 Task: Change IN PROGRESS as Status of Issue Issue0000000306 in Backlog  in Scrum Project Project0000000062 in Jira. Change IN PROGRESS as Status of Issue Issue0000000308 in Backlog  in Scrum Project Project0000000062 in Jira. Change IN PROGRESS as Status of Issue Issue0000000310 in Backlog  in Scrum Project Project0000000062 in Jira. Assign Person0000000121 as Assignee of Issue Issue0000000301 in Backlog  in Scrum Project Project0000000061 in Jira. Assign Person0000000121 as Assignee of Issue Issue0000000302 in Backlog  in Scrum Project Project0000000061 in Jira
Action: Mouse moved to (352, 98)
Screenshot: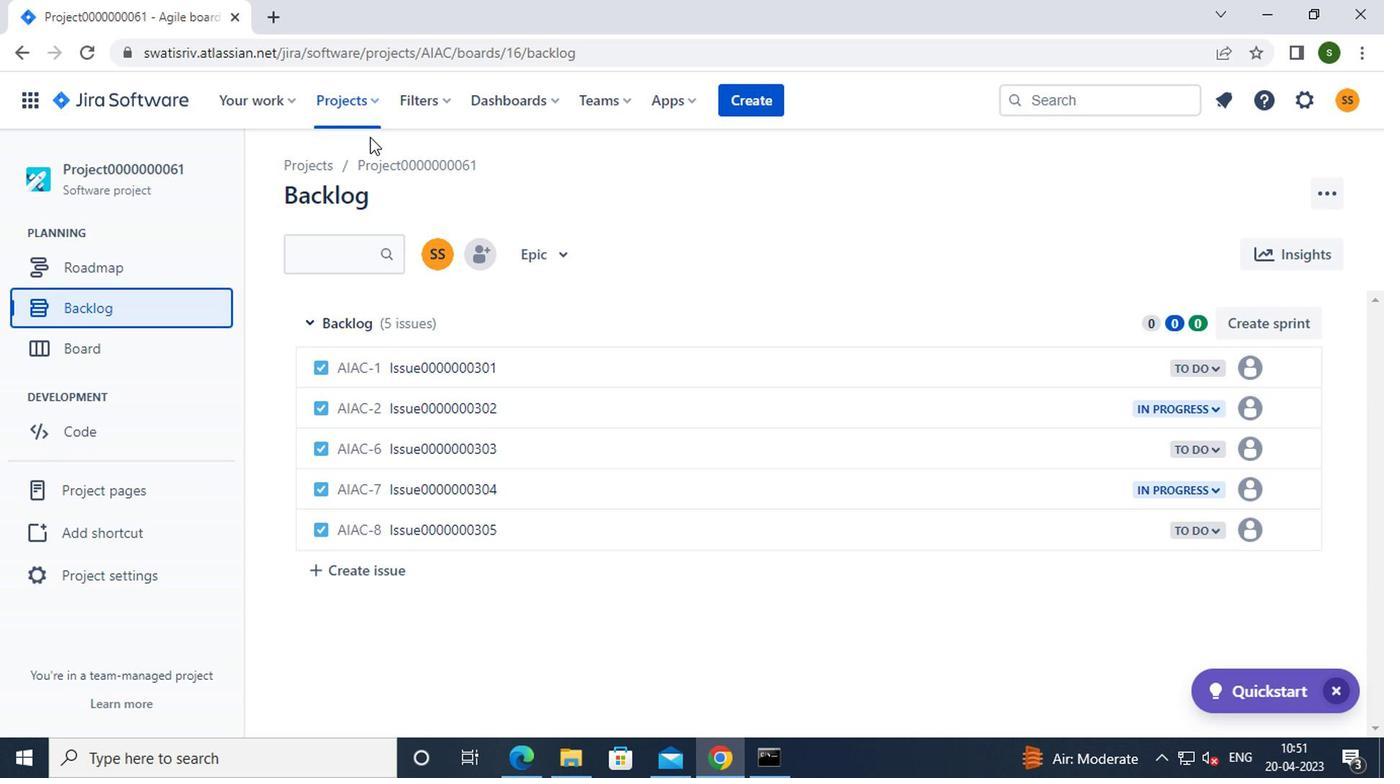 
Action: Mouse pressed left at (352, 98)
Screenshot: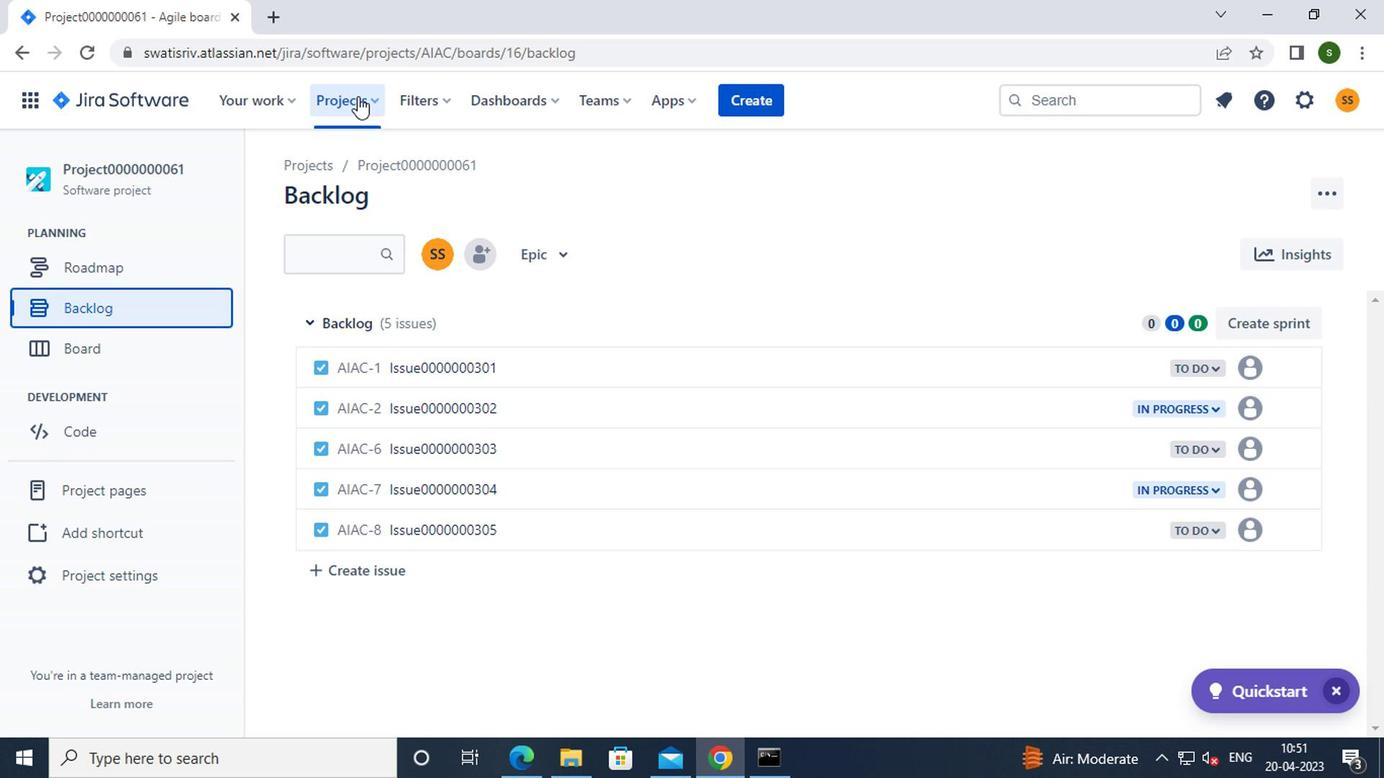 
Action: Mouse moved to (385, 254)
Screenshot: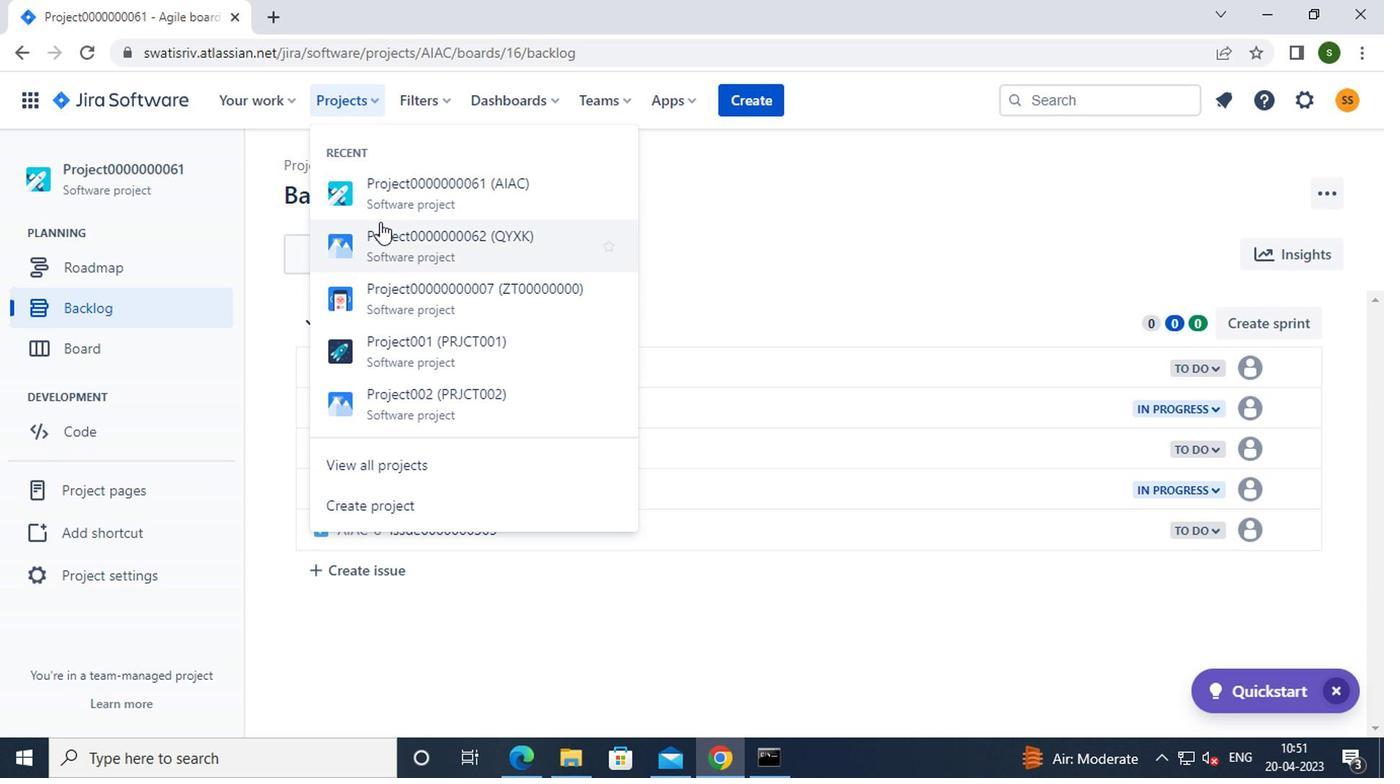 
Action: Mouse pressed left at (385, 254)
Screenshot: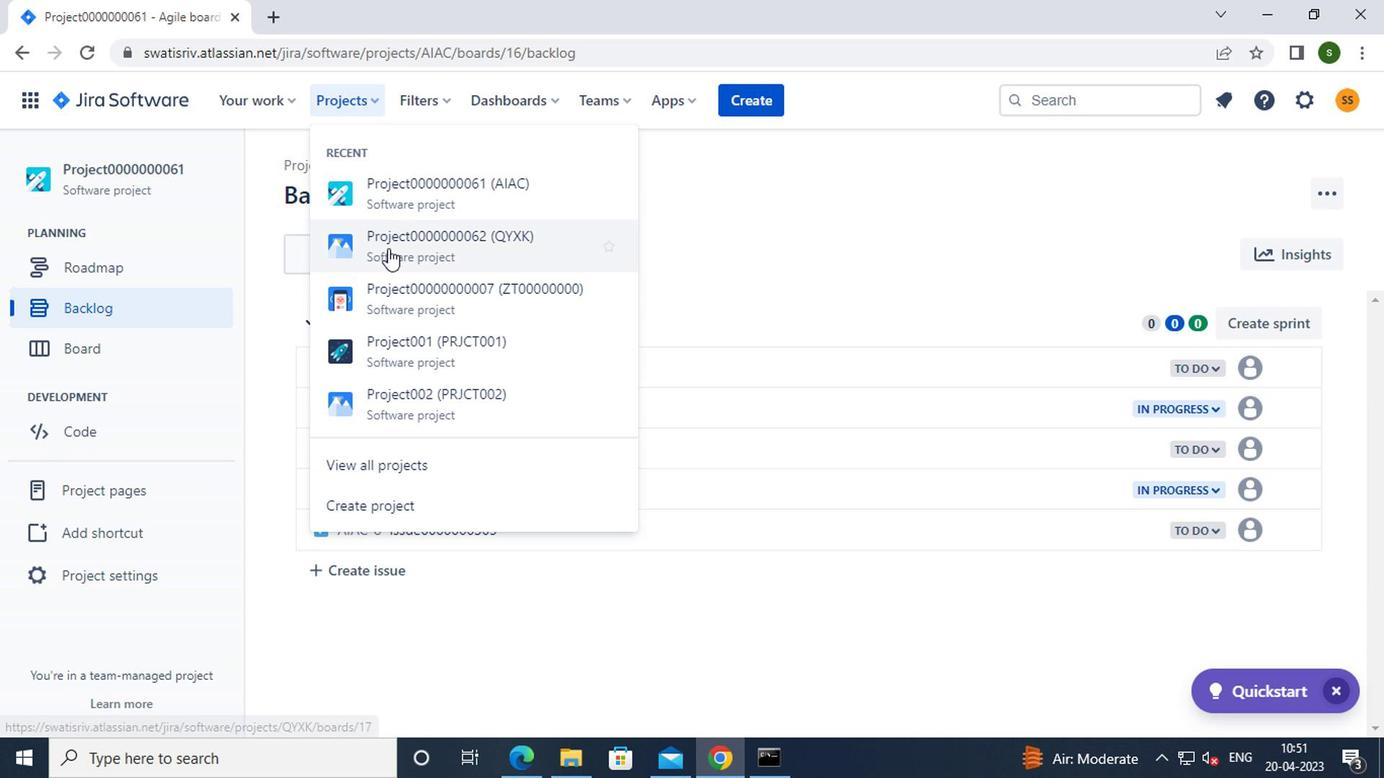 
Action: Mouse moved to (164, 315)
Screenshot: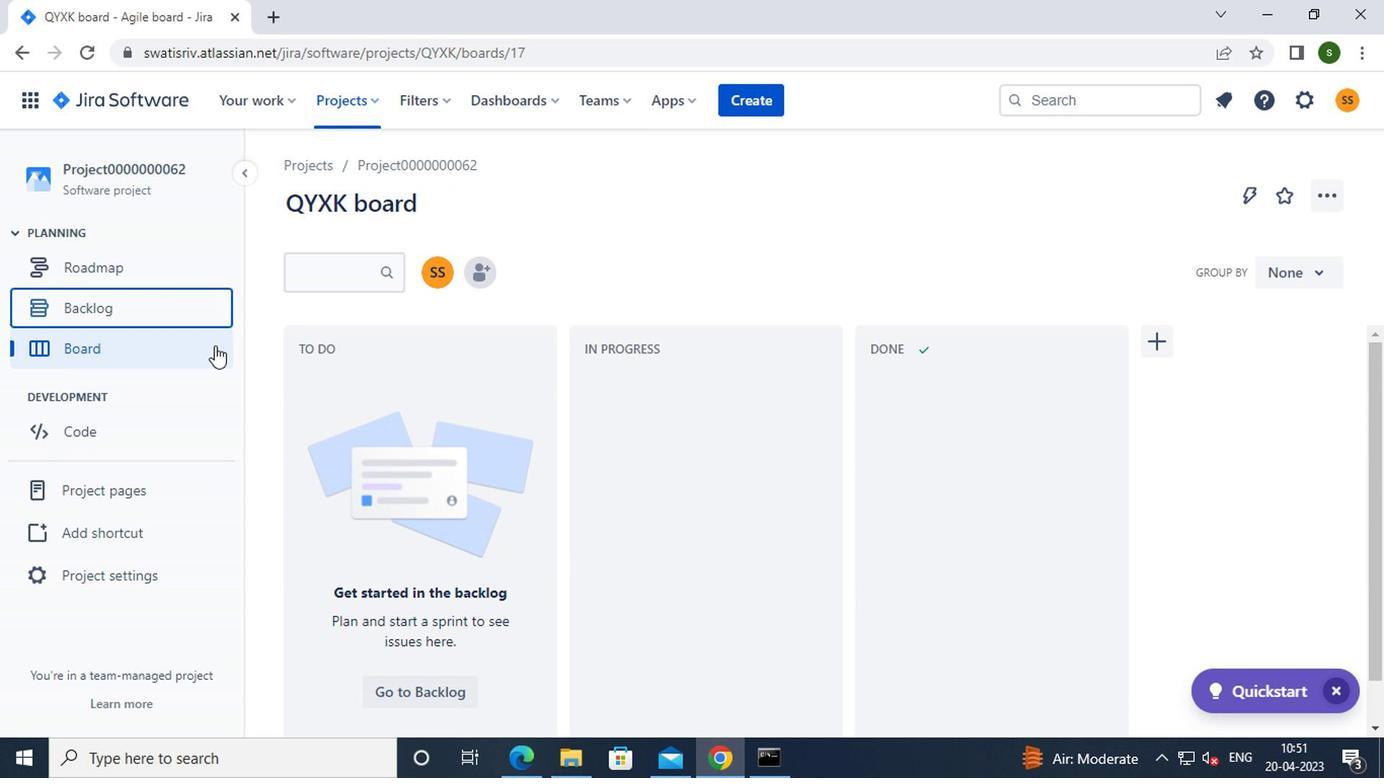 
Action: Mouse pressed left at (164, 315)
Screenshot: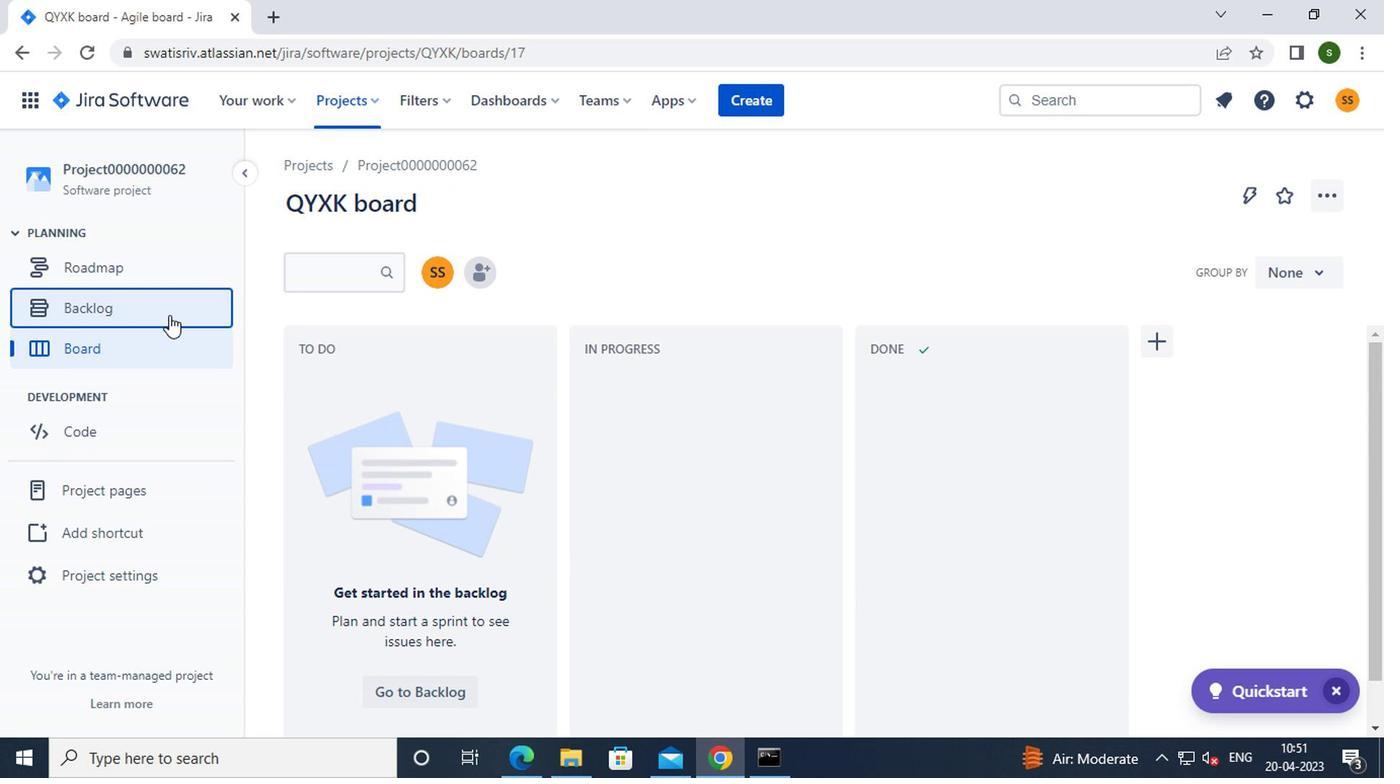 
Action: Mouse moved to (1196, 371)
Screenshot: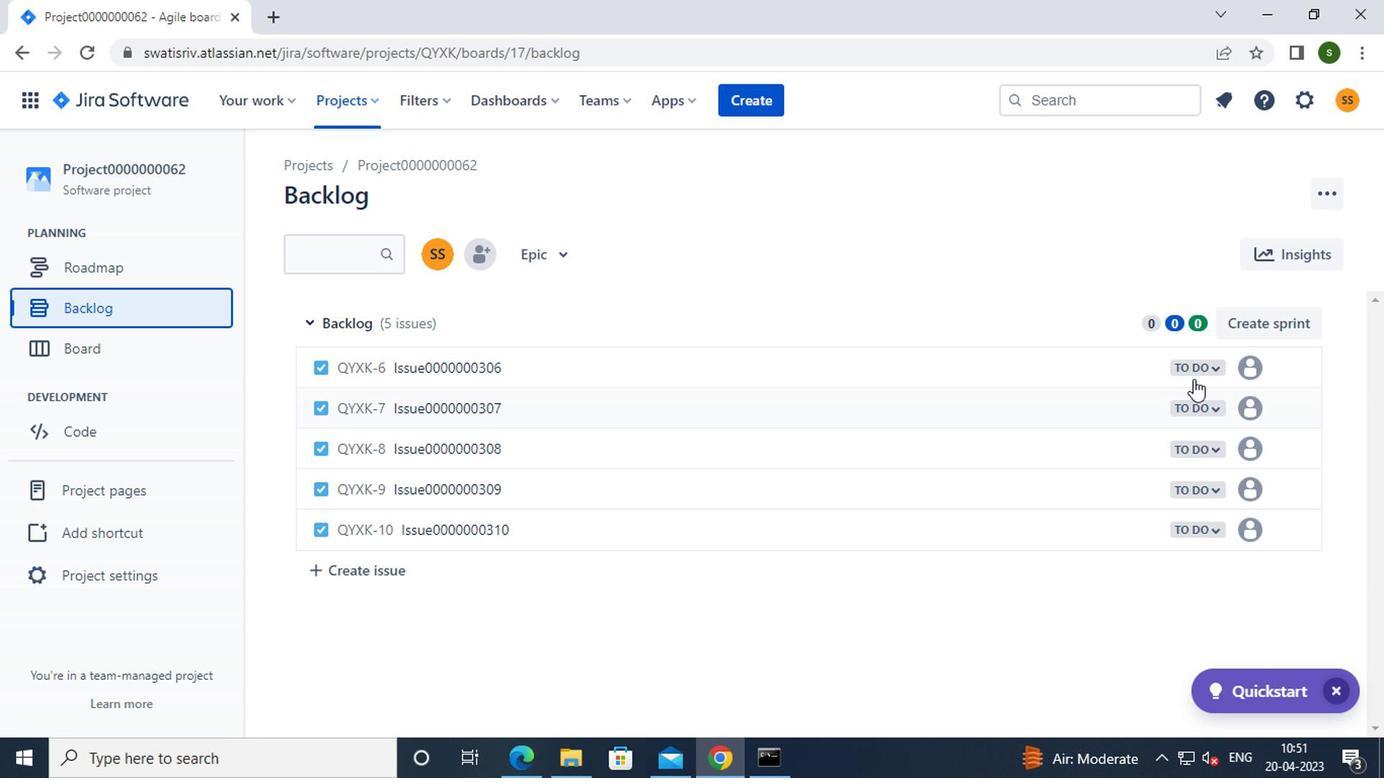 
Action: Mouse pressed left at (1196, 371)
Screenshot: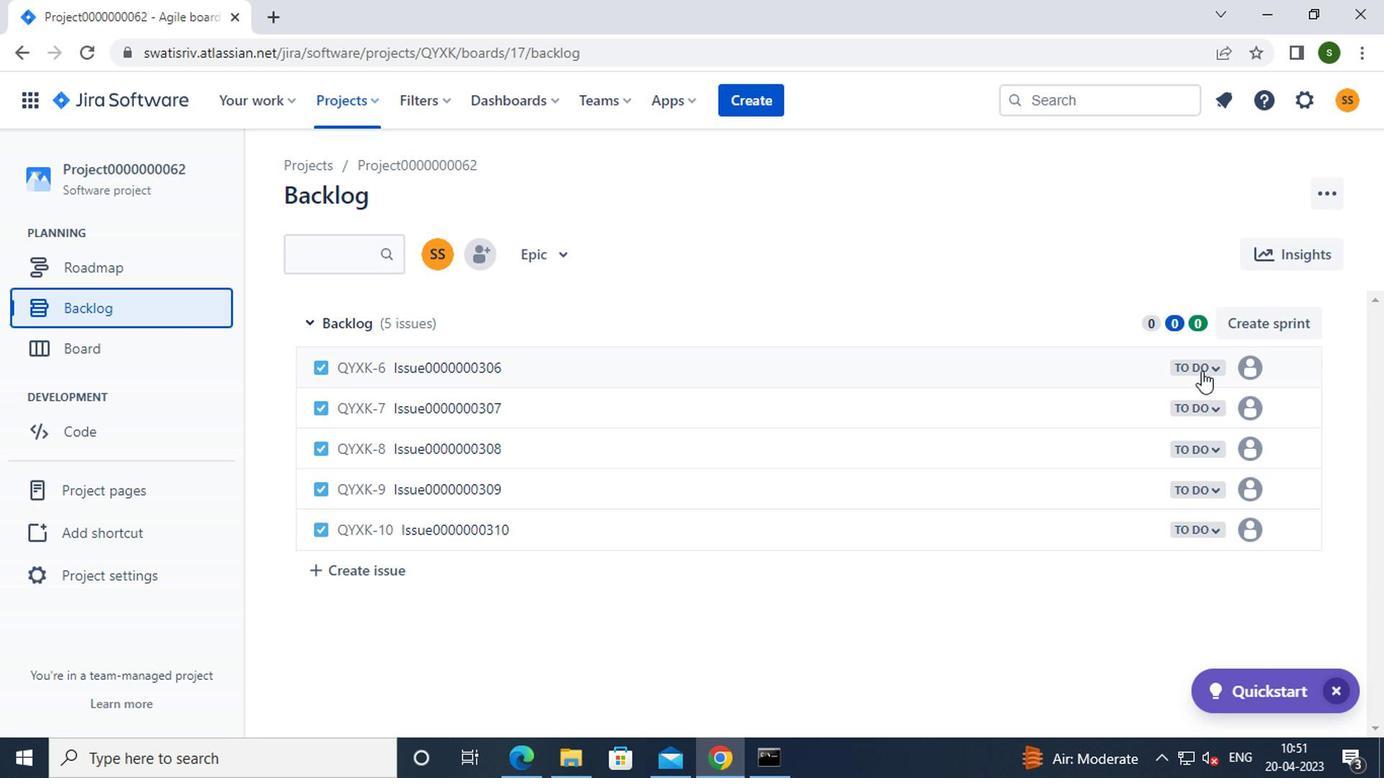 
Action: Mouse moved to (1071, 409)
Screenshot: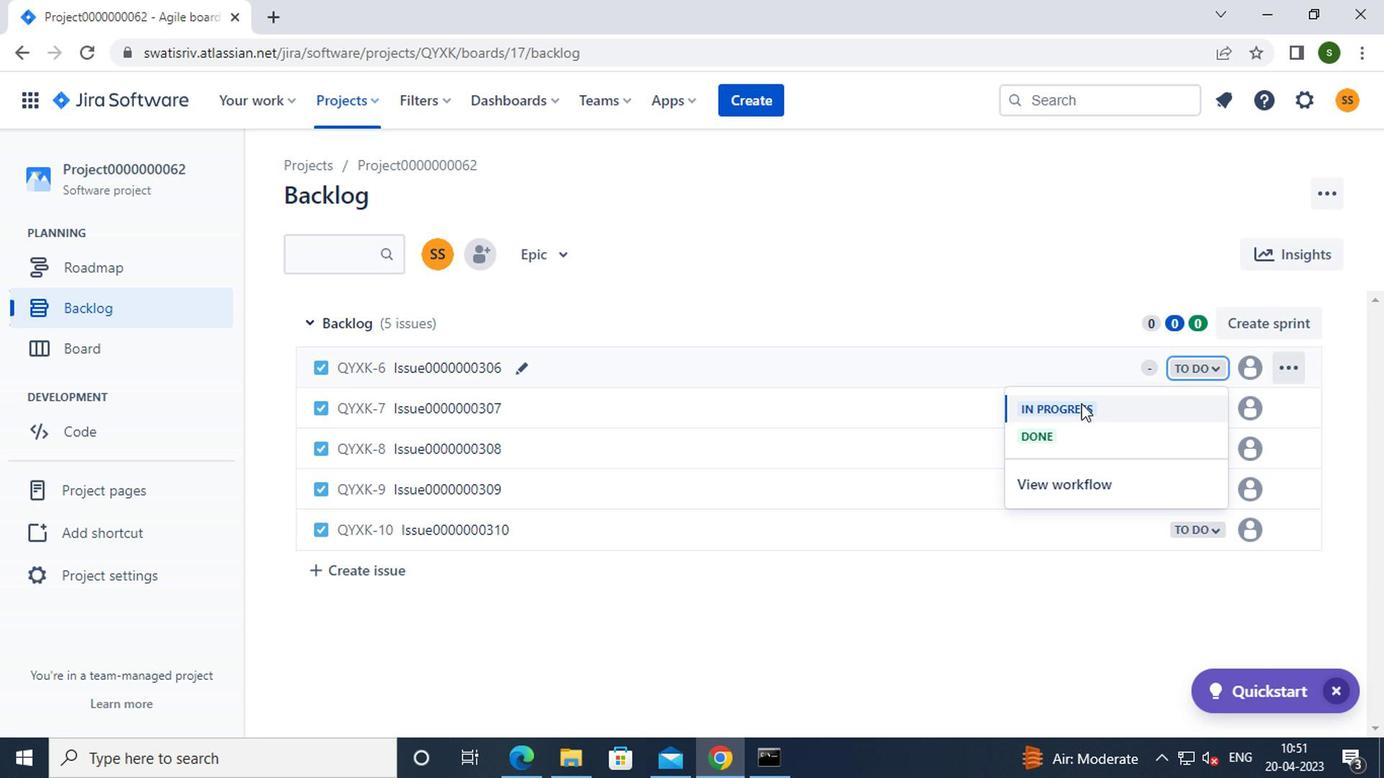 
Action: Mouse pressed left at (1071, 409)
Screenshot: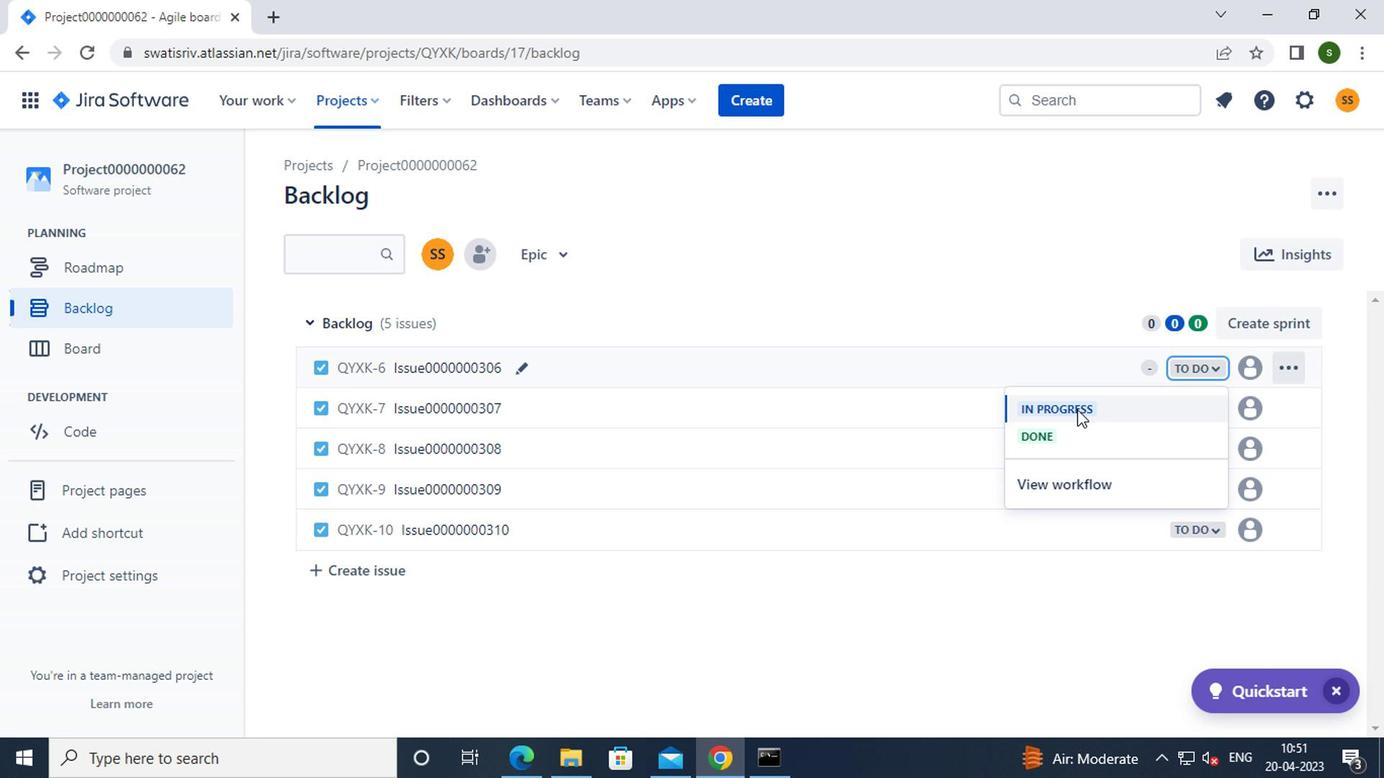 
Action: Mouse moved to (1213, 452)
Screenshot: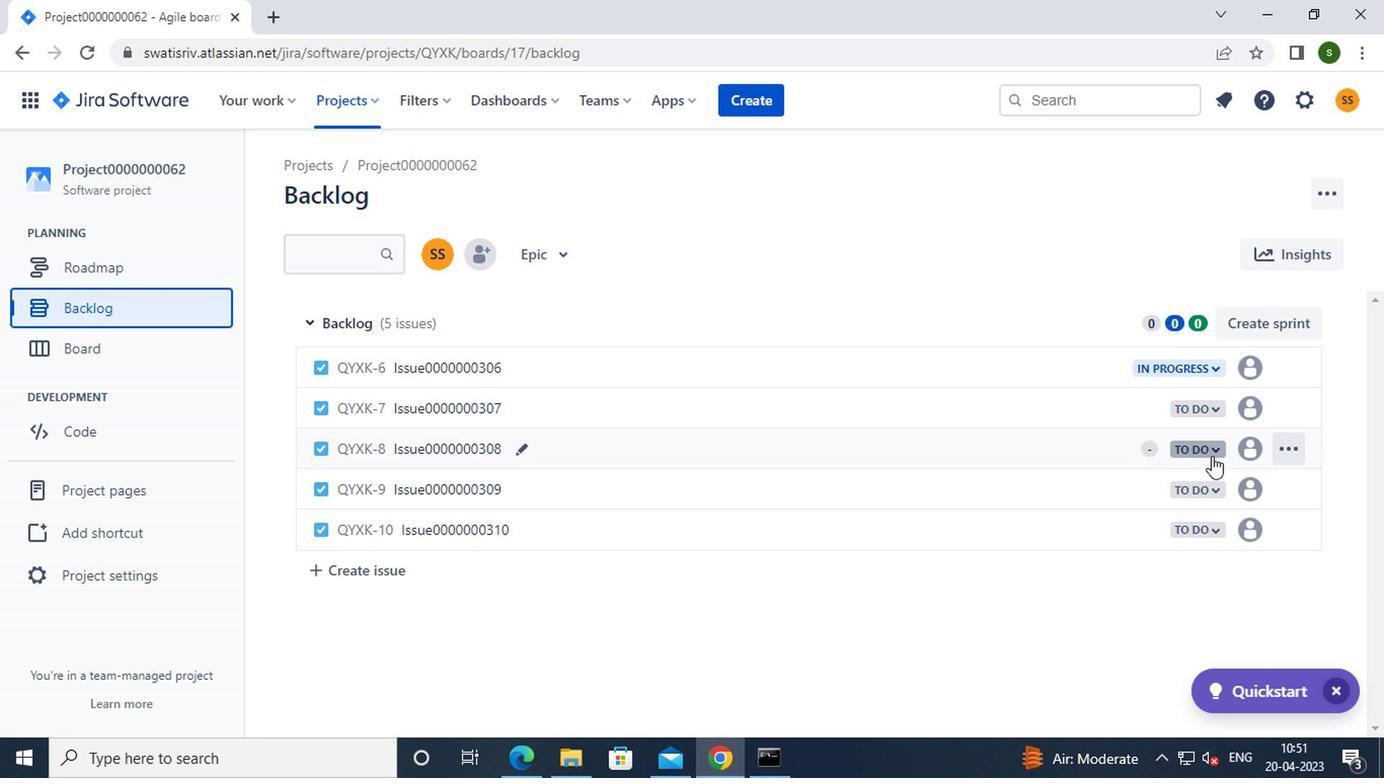 
Action: Mouse pressed left at (1213, 452)
Screenshot: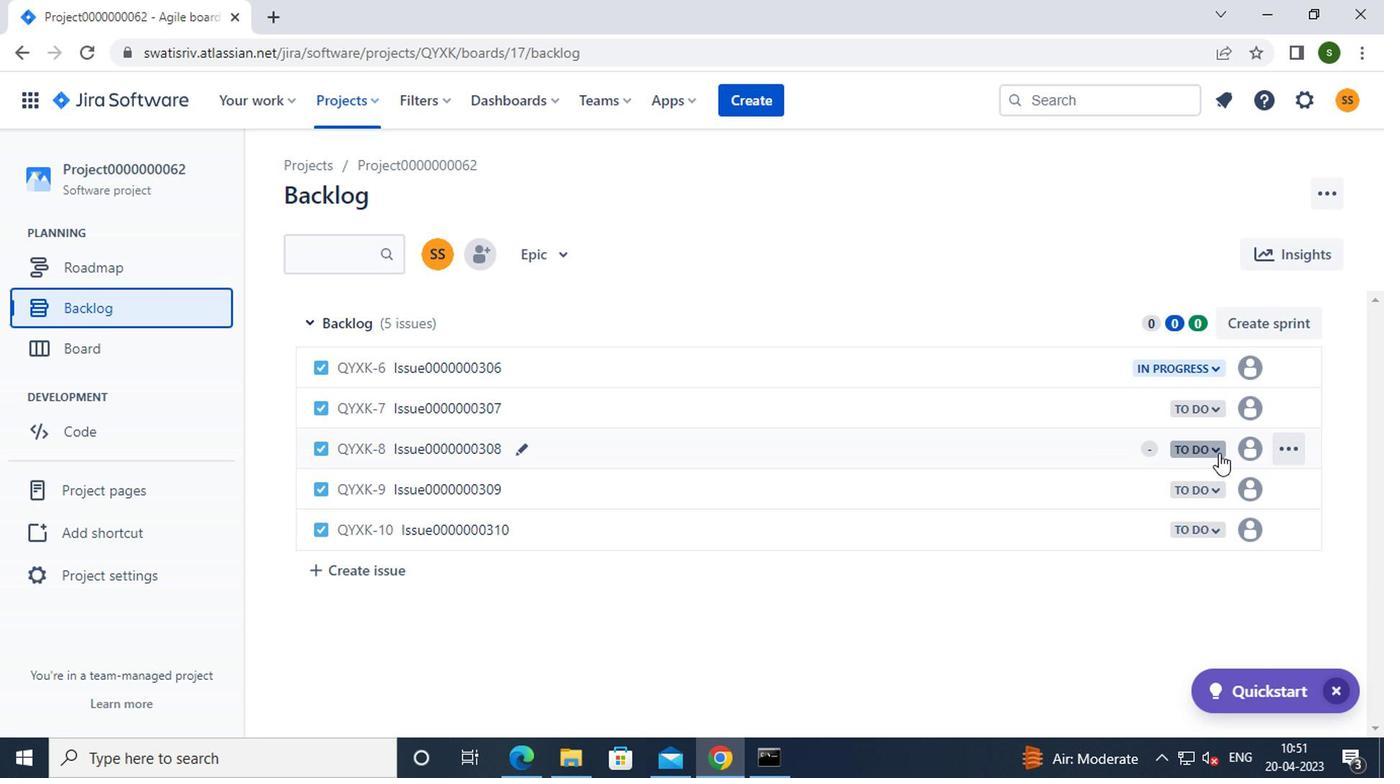 
Action: Mouse moved to (1081, 482)
Screenshot: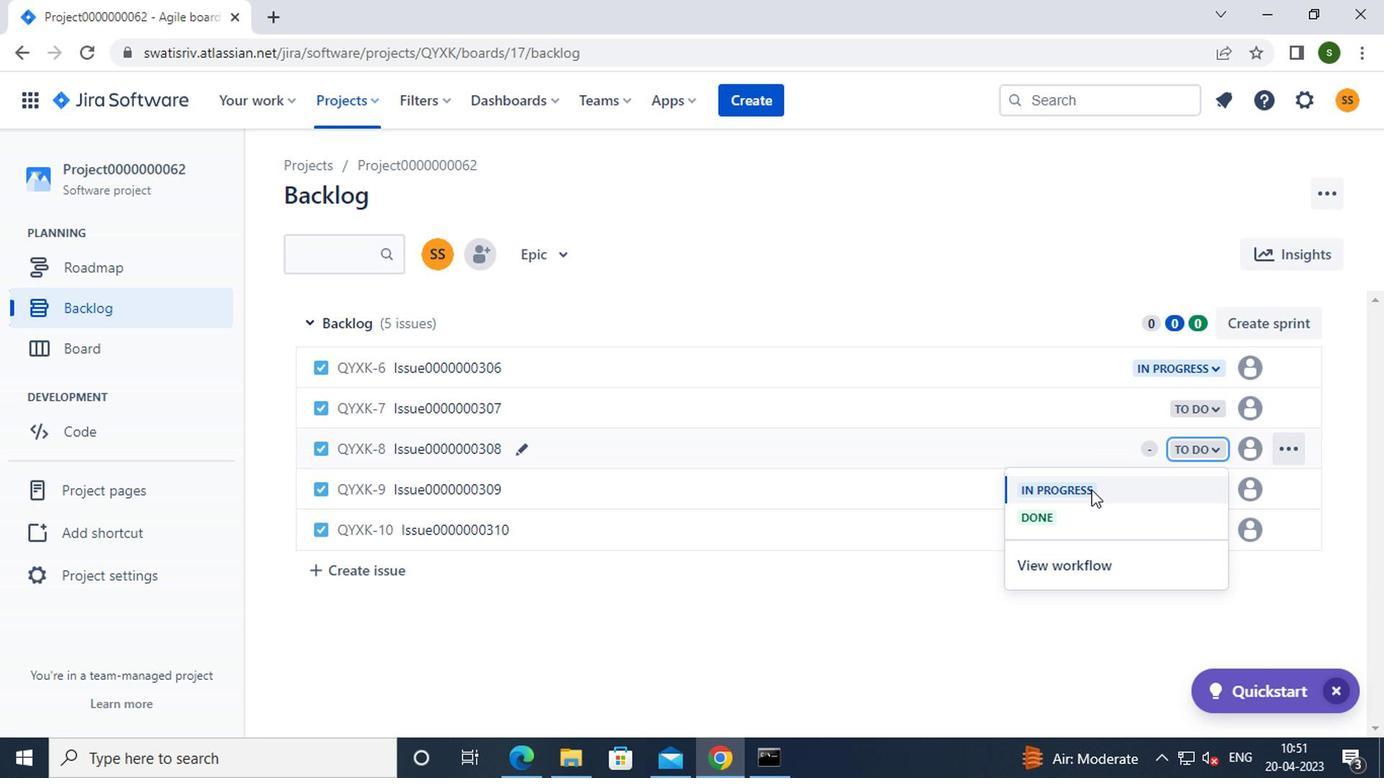 
Action: Mouse pressed left at (1081, 482)
Screenshot: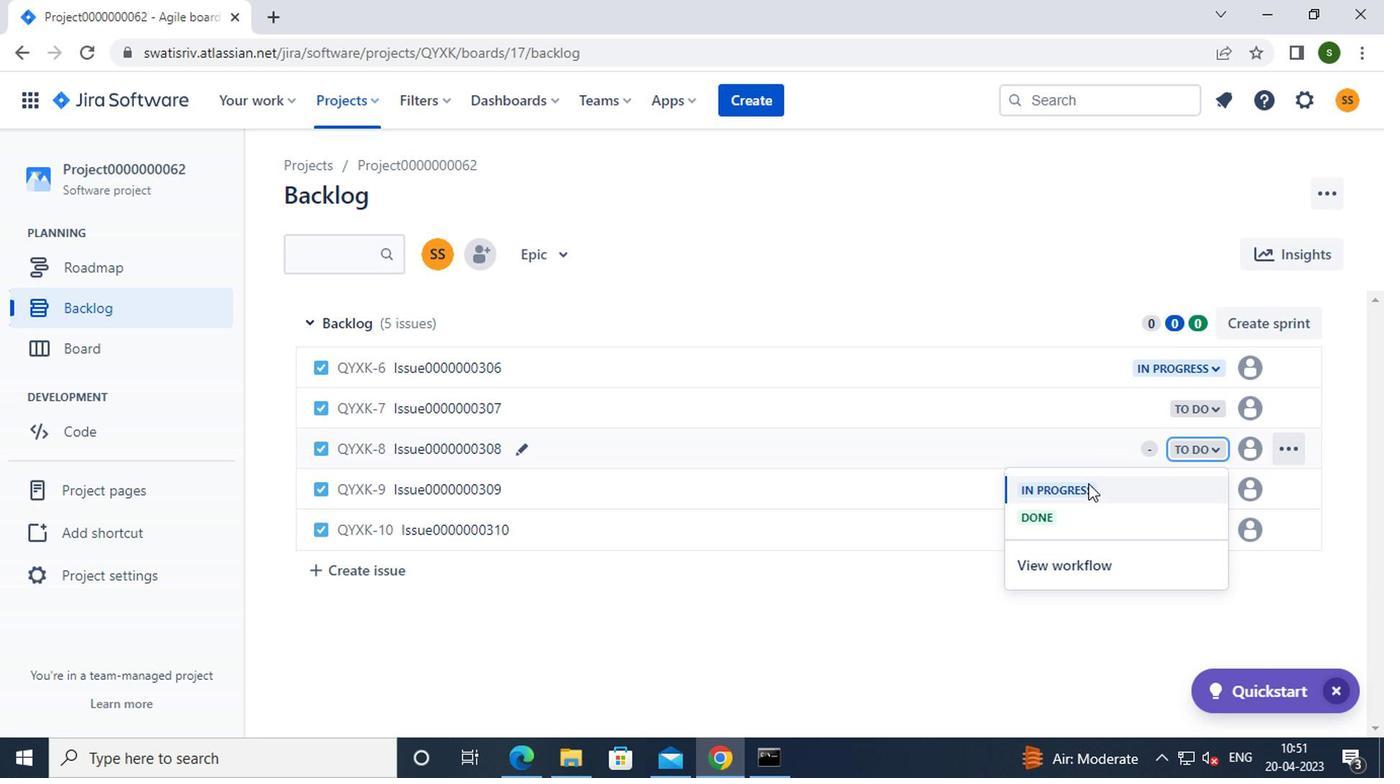 
Action: Mouse moved to (1190, 525)
Screenshot: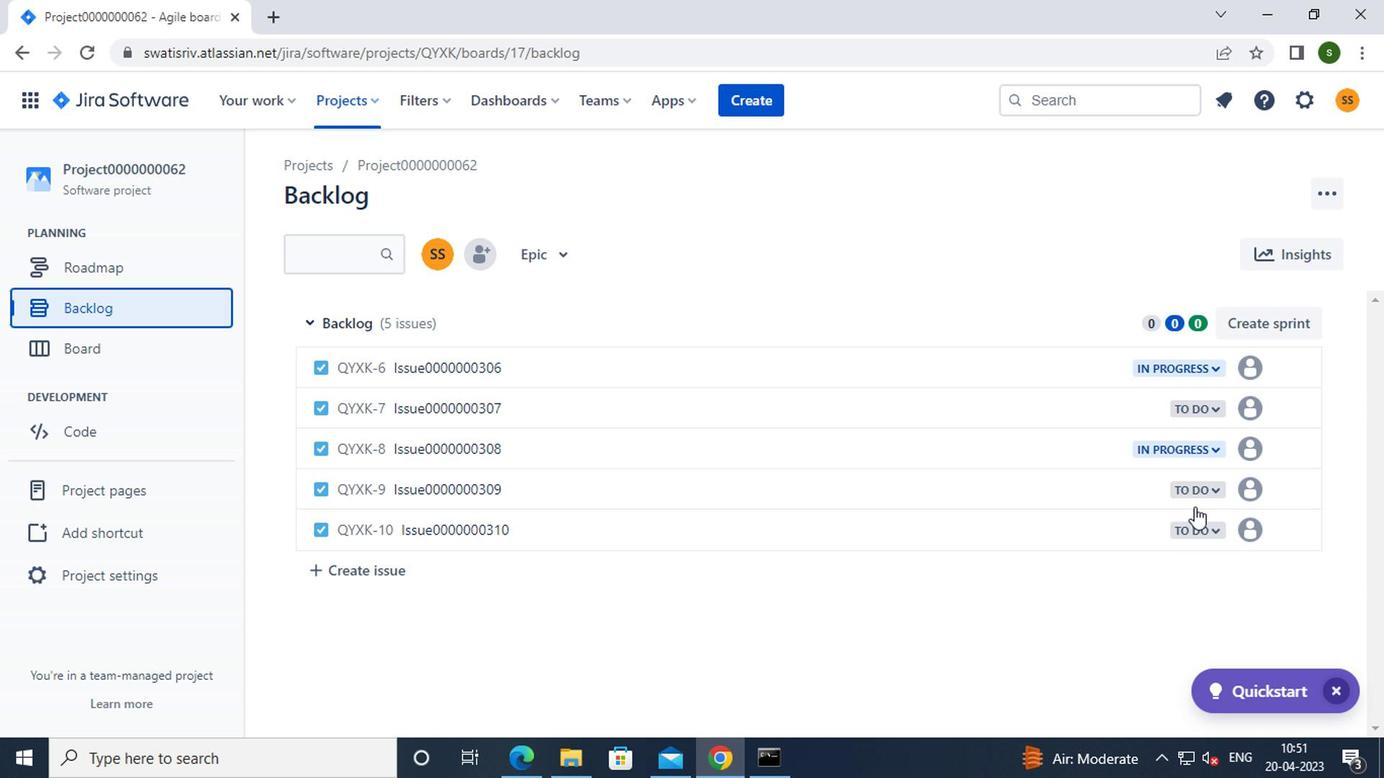 
Action: Mouse pressed left at (1190, 525)
Screenshot: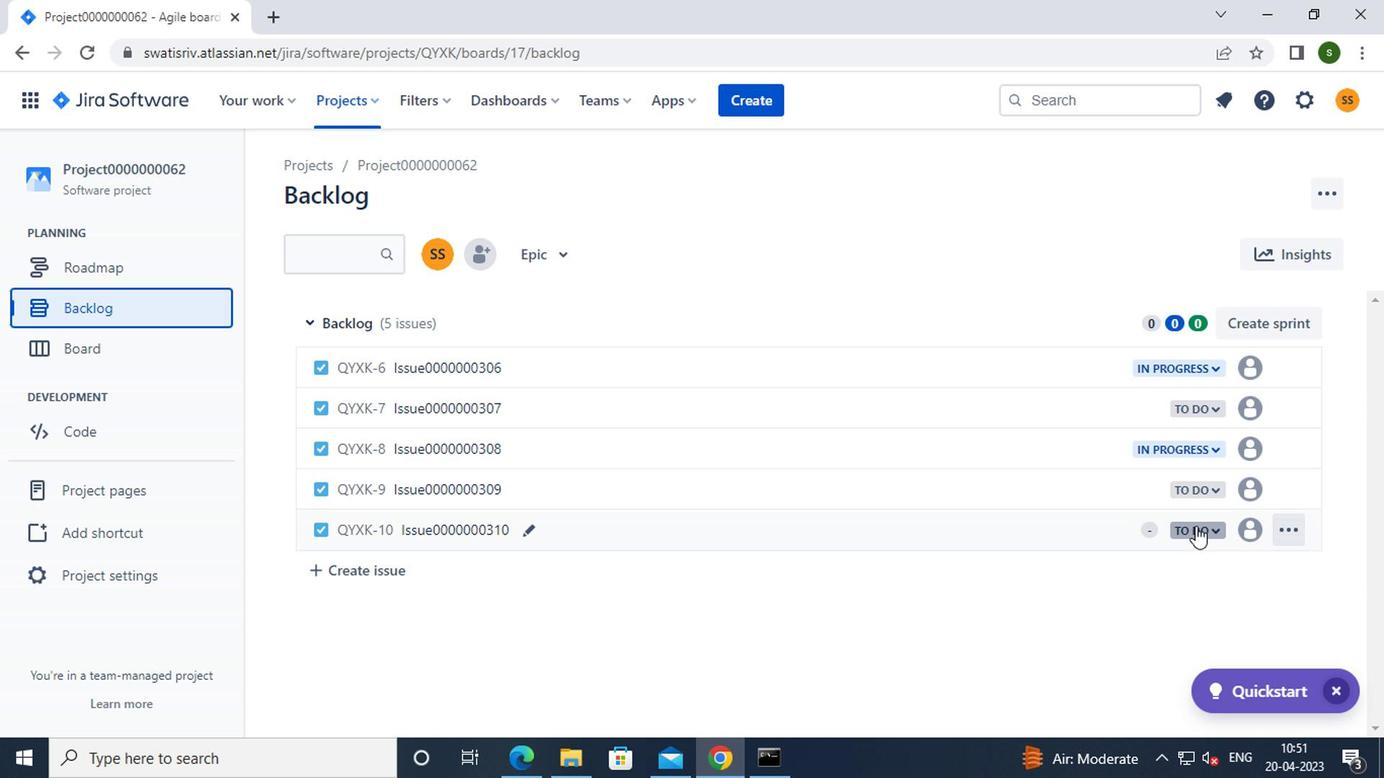 
Action: Mouse moved to (1050, 566)
Screenshot: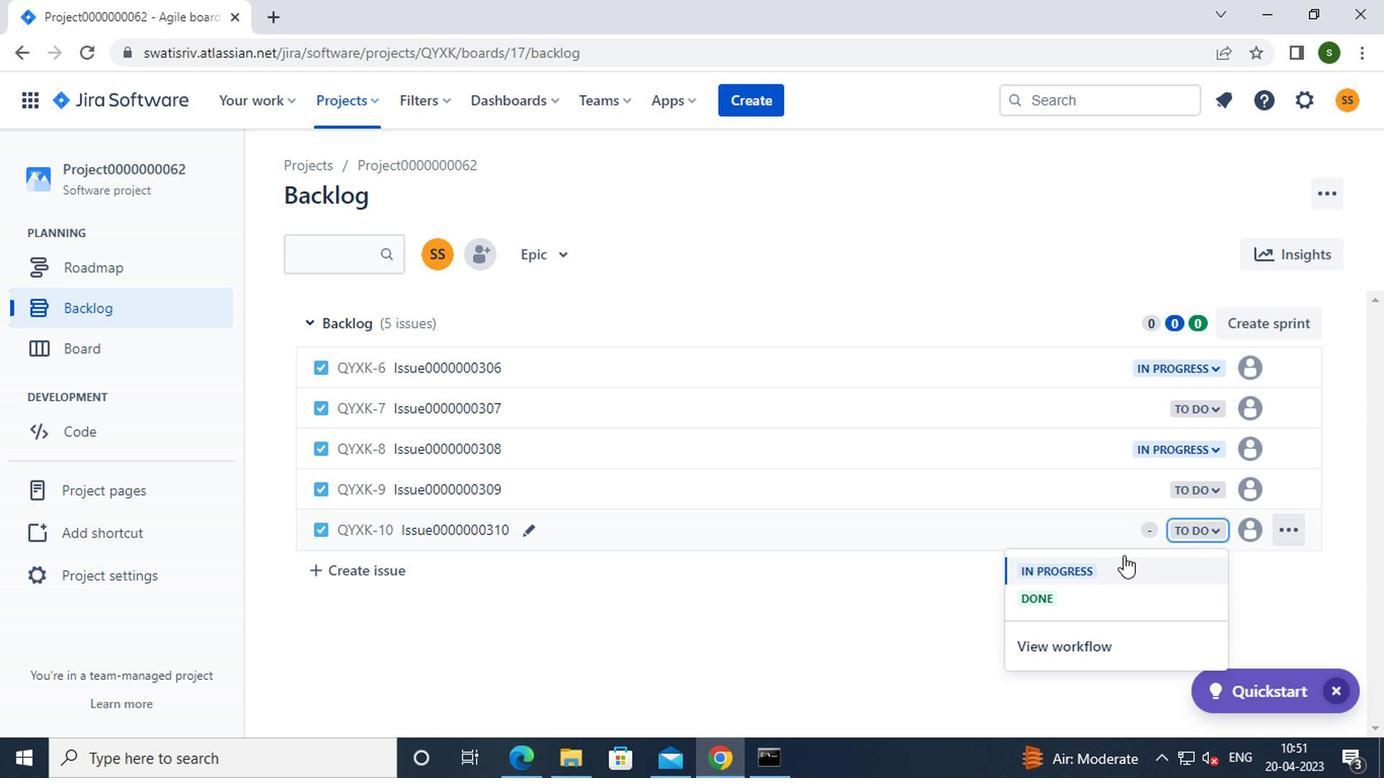 
Action: Mouse pressed left at (1050, 566)
Screenshot: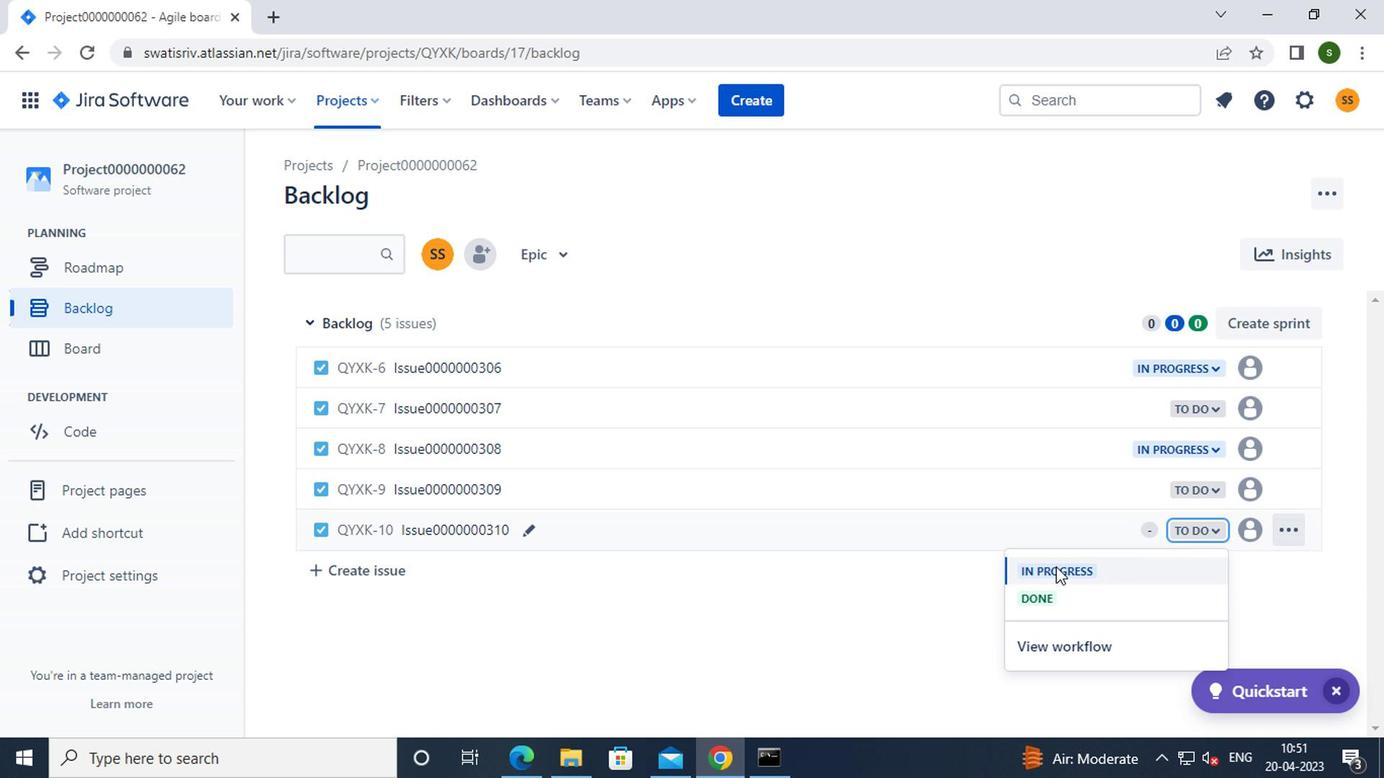 
Action: Mouse moved to (348, 116)
Screenshot: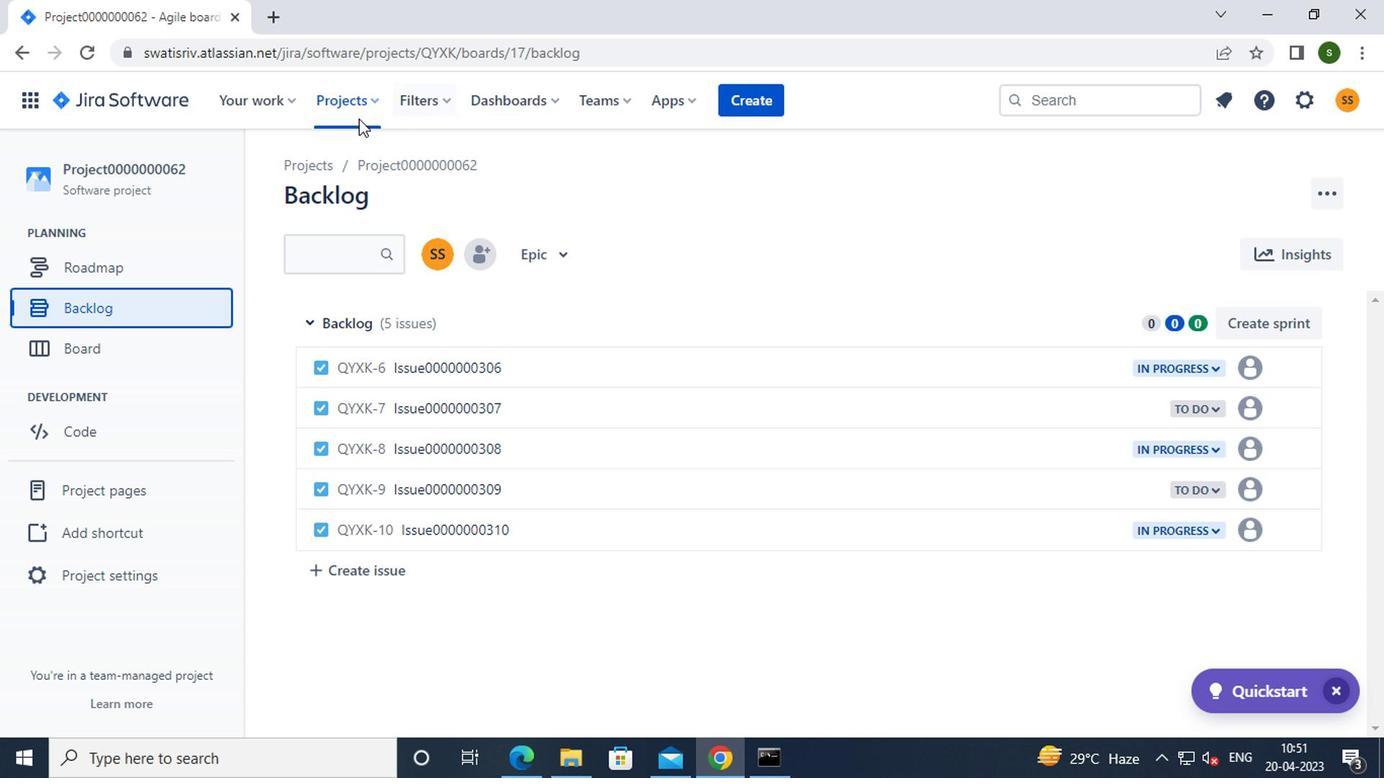 
Action: Mouse pressed left at (348, 116)
Screenshot: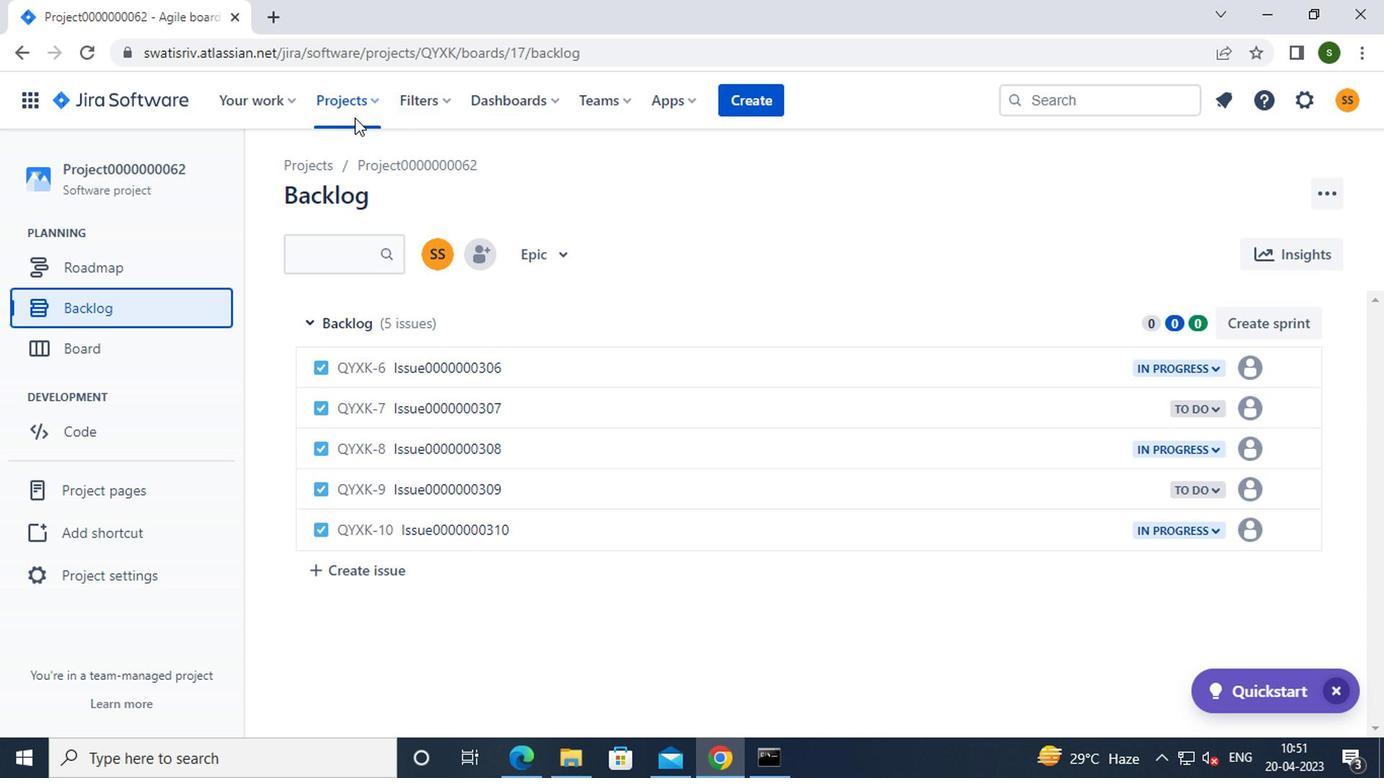 
Action: Mouse moved to (417, 247)
Screenshot: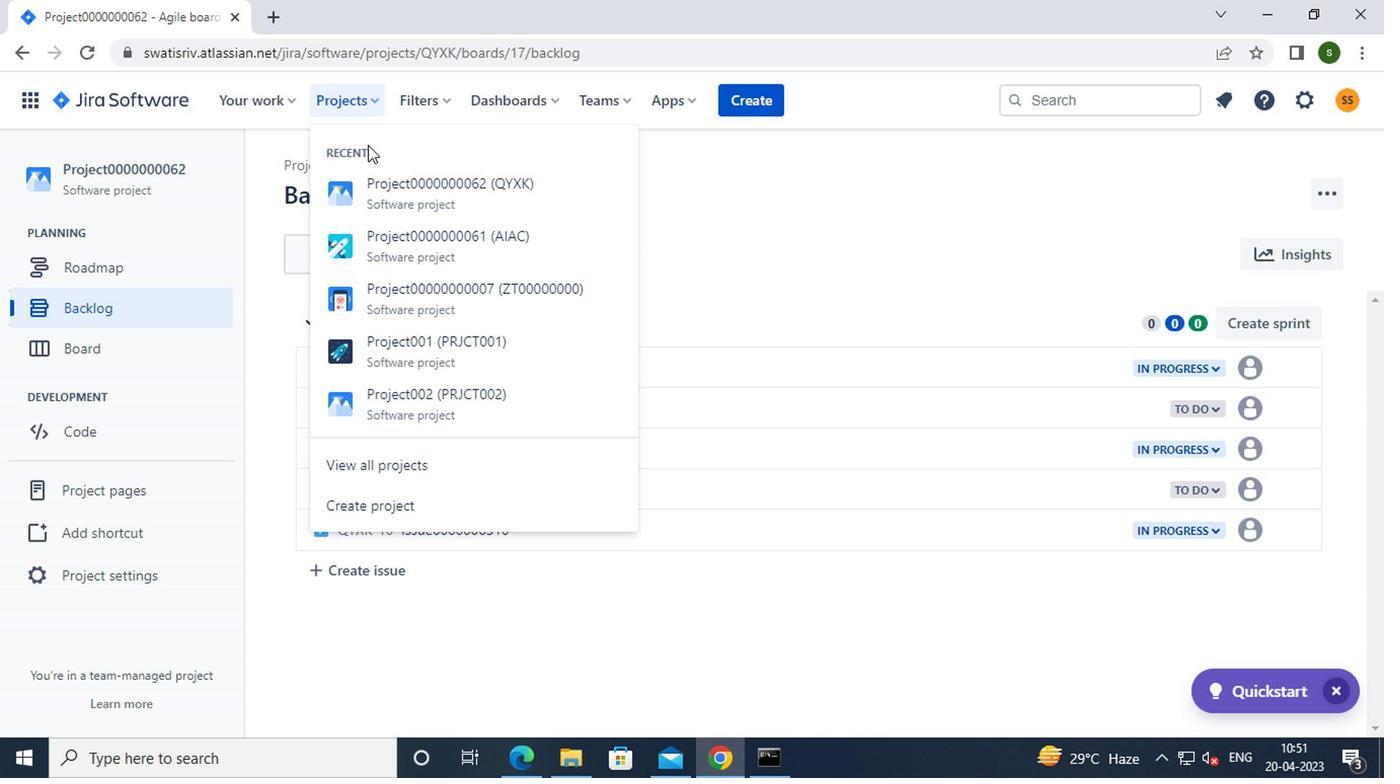 
Action: Mouse pressed left at (417, 247)
Screenshot: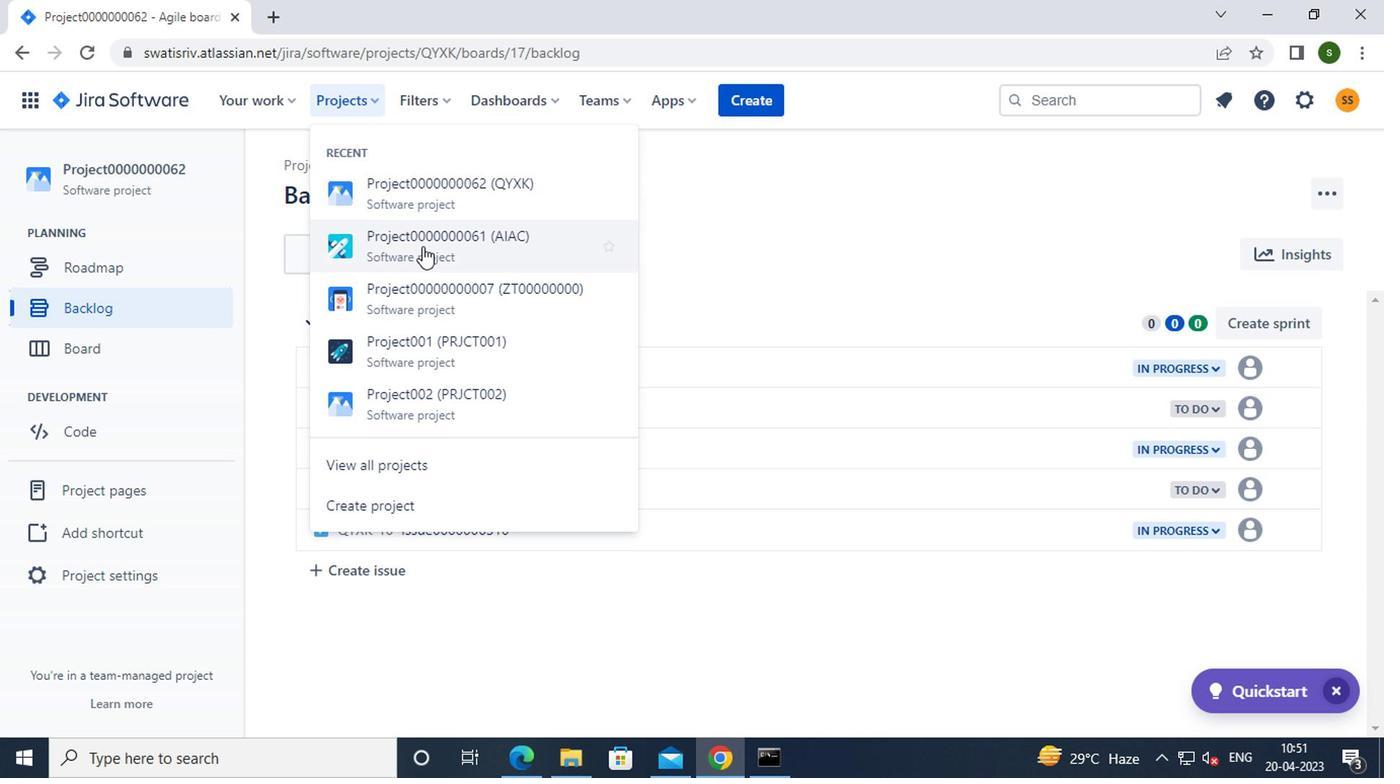 
Action: Mouse moved to (186, 321)
Screenshot: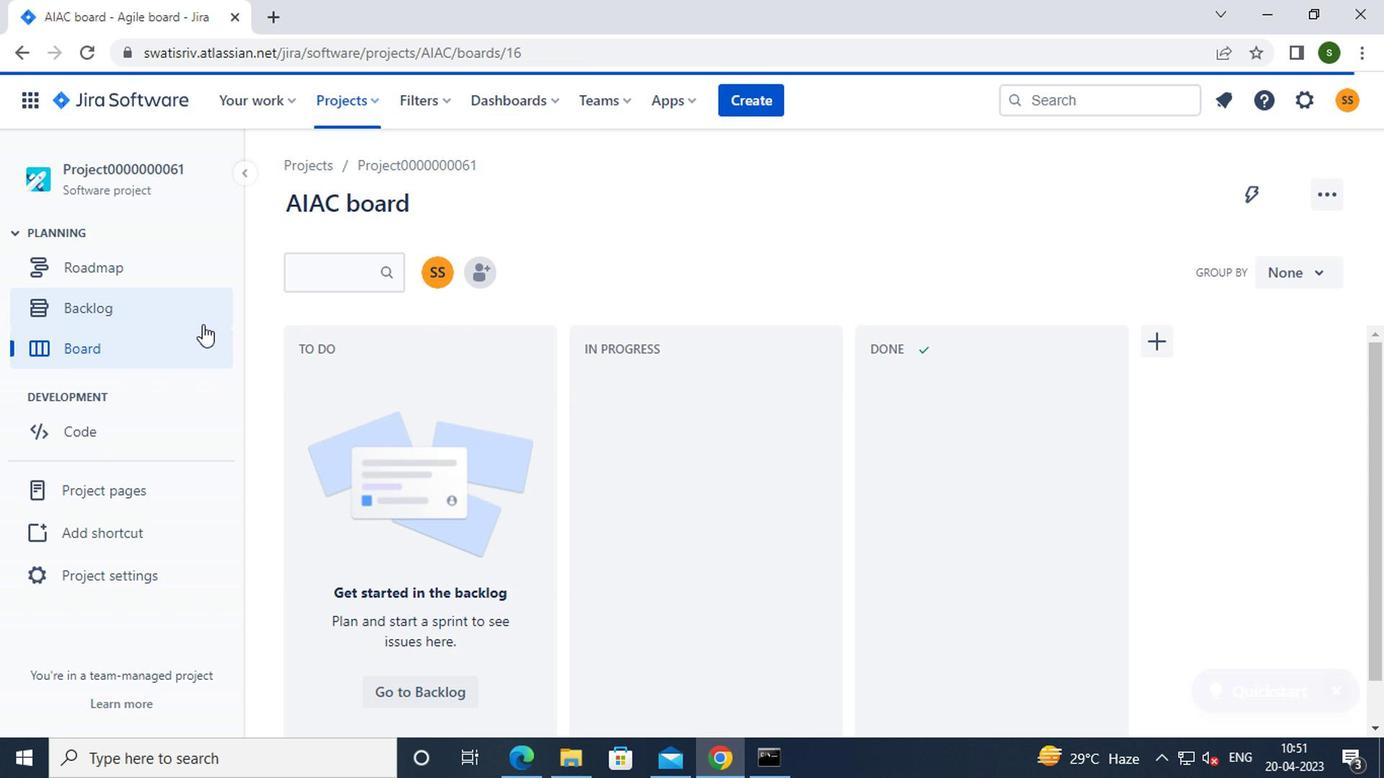 
Action: Mouse pressed left at (186, 321)
Screenshot: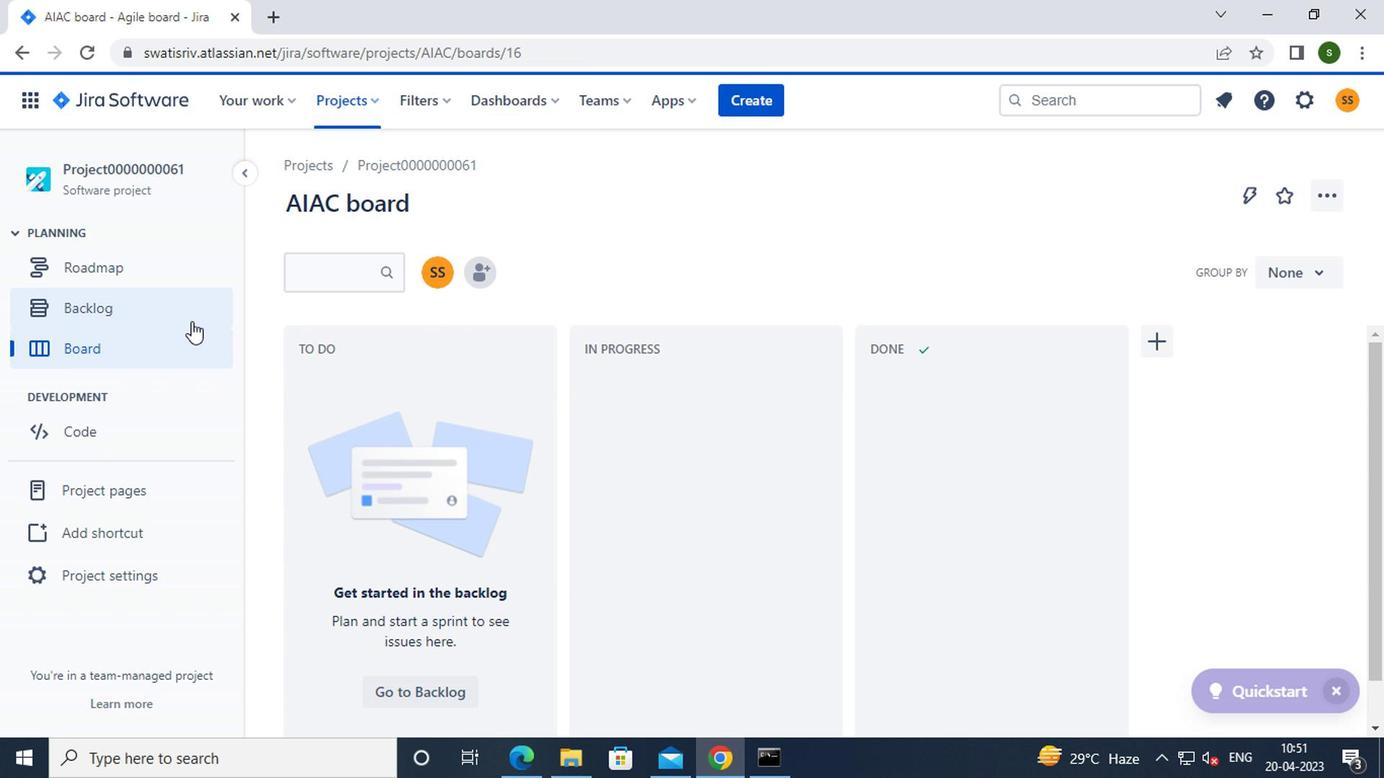 
Action: Mouse moved to (1246, 368)
Screenshot: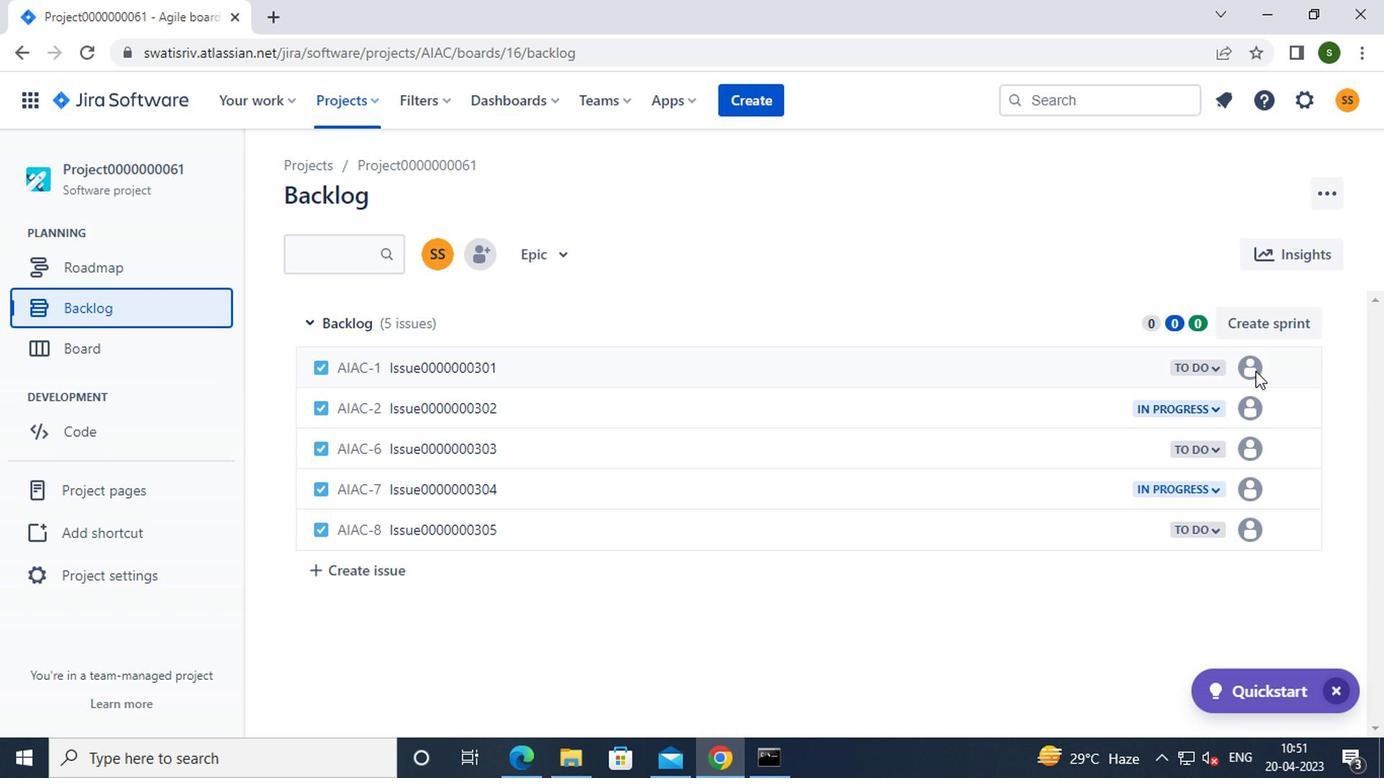 
Action: Mouse pressed left at (1246, 368)
Screenshot: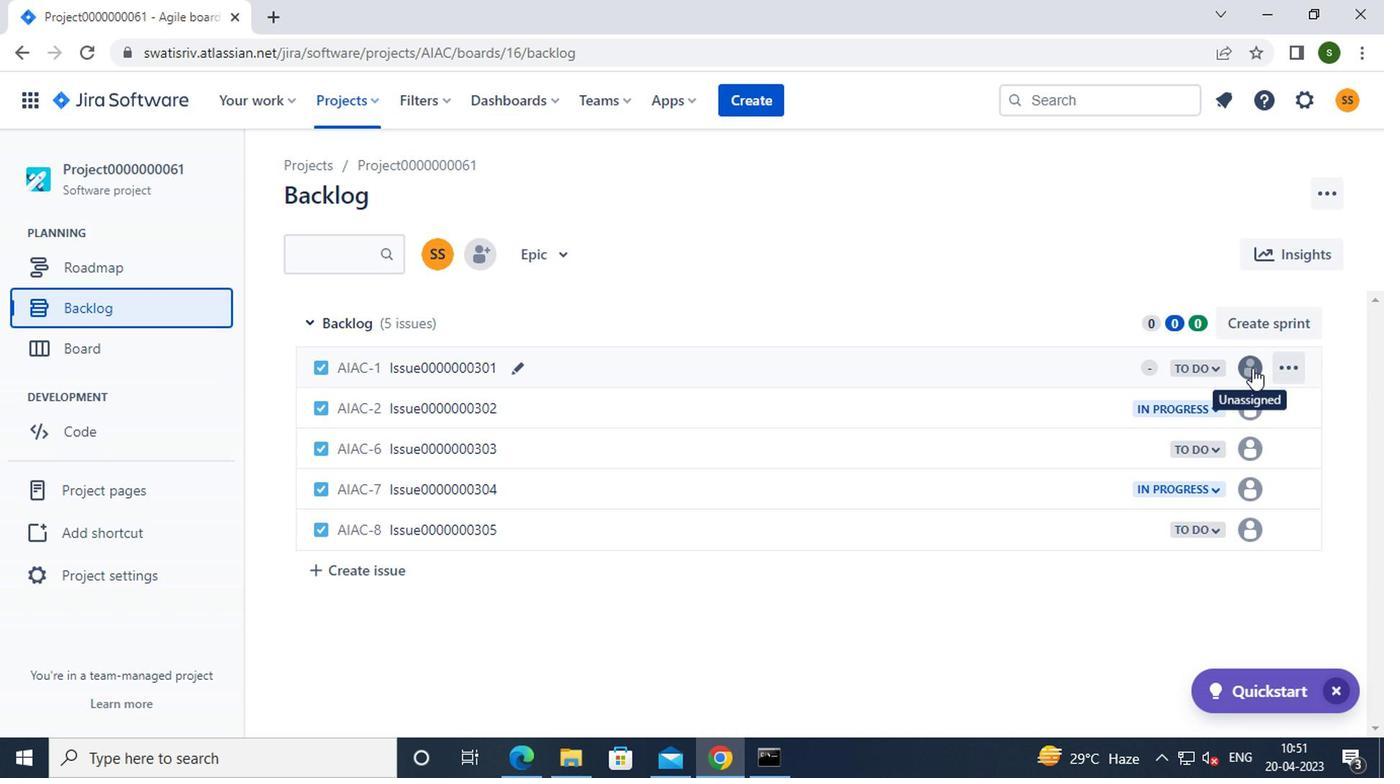 
Action: Mouse moved to (1068, 569)
Screenshot: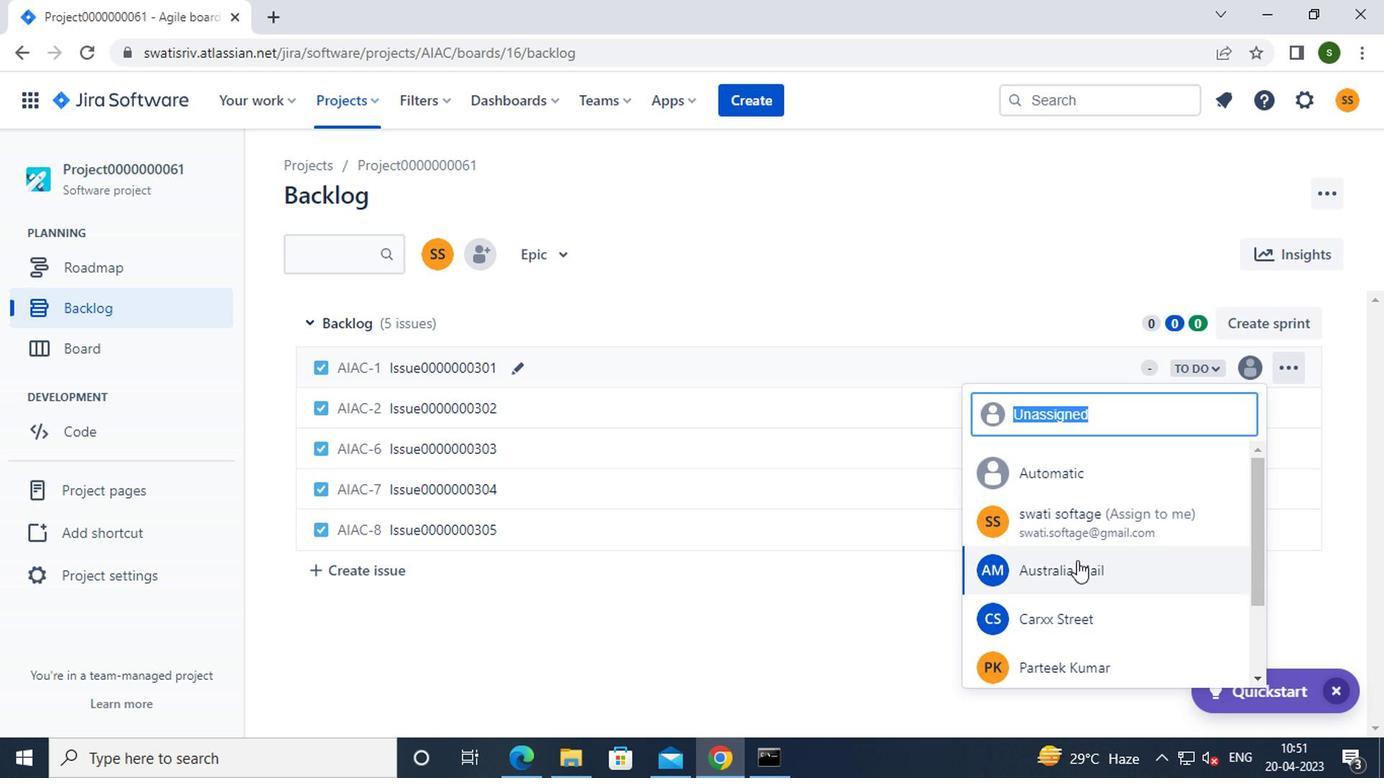 
Action: Mouse pressed left at (1068, 569)
Screenshot: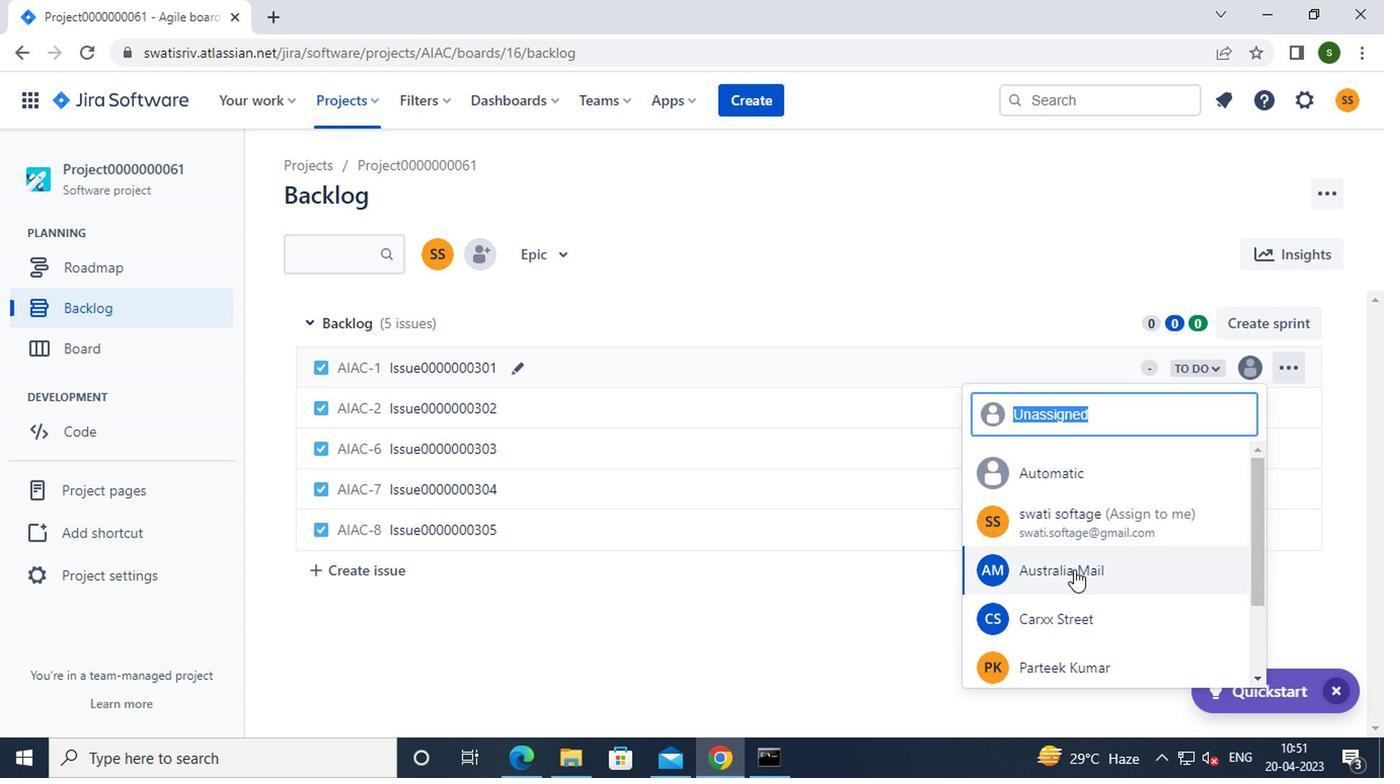 
Action: Mouse moved to (1241, 411)
Screenshot: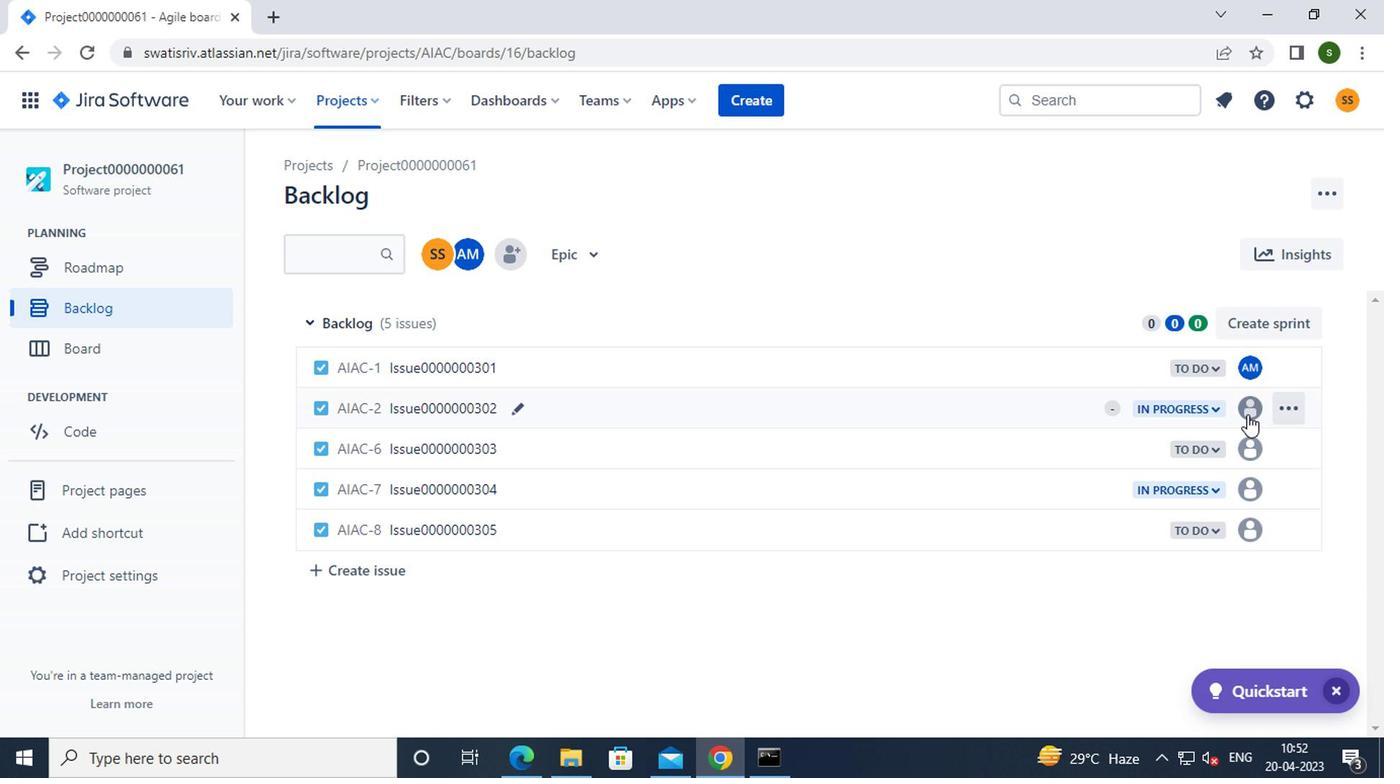 
Action: Mouse pressed left at (1241, 411)
Screenshot: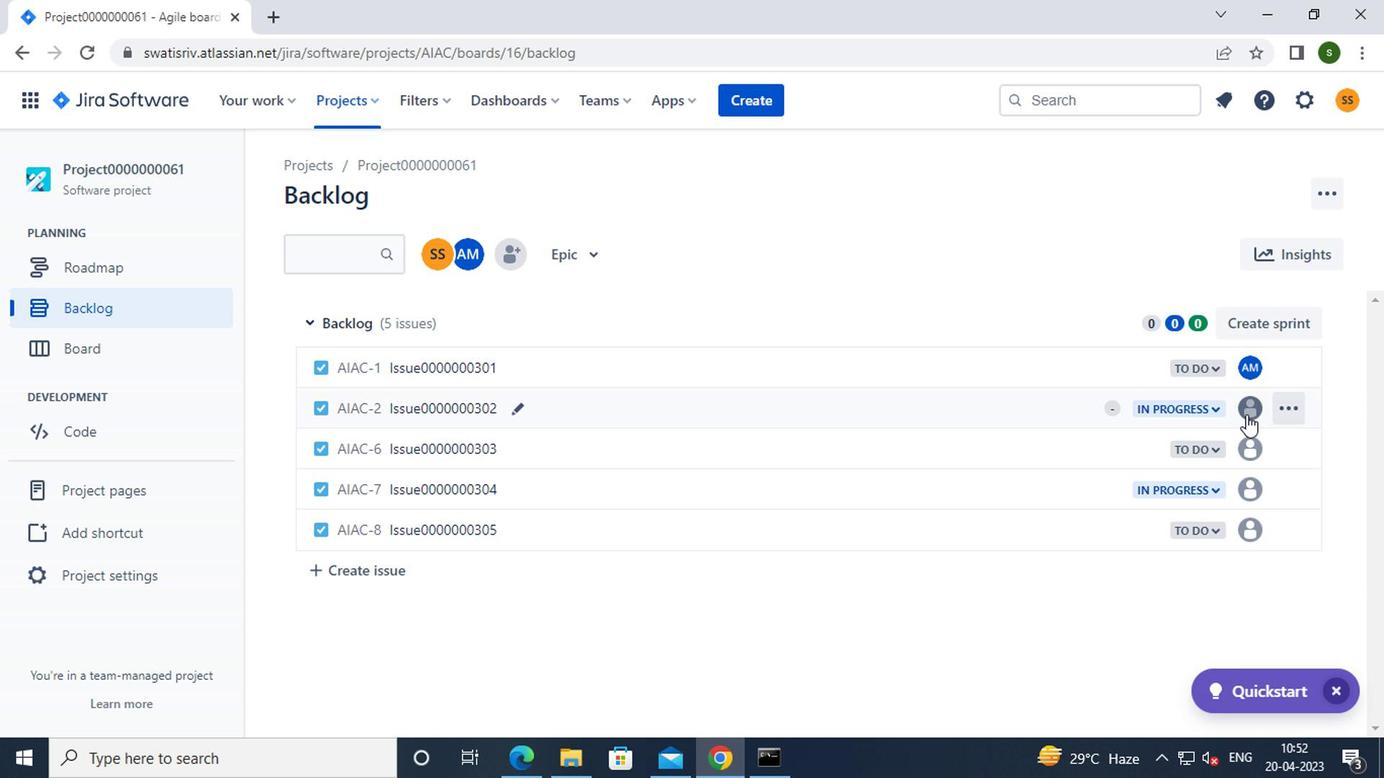
Action: Mouse moved to (1089, 593)
Screenshot: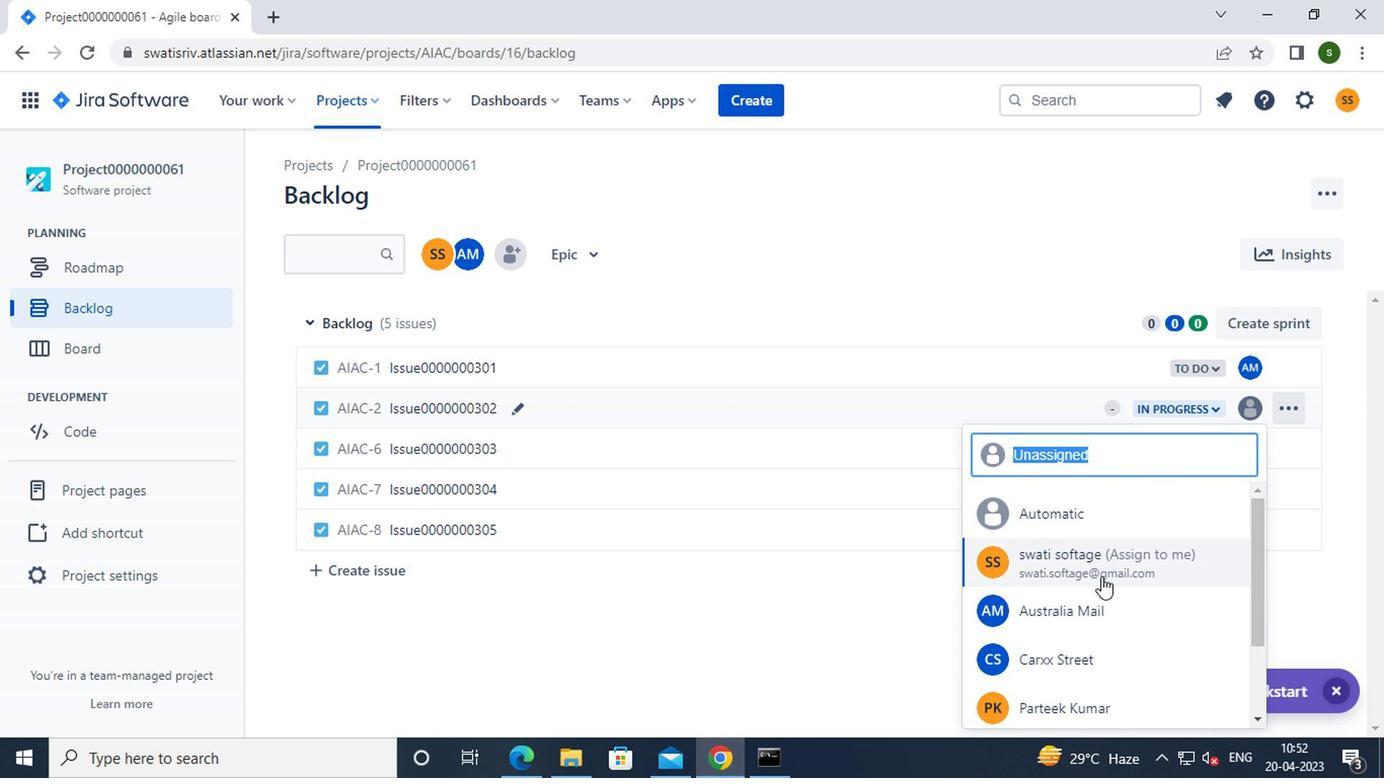
Action: Mouse pressed left at (1089, 593)
Screenshot: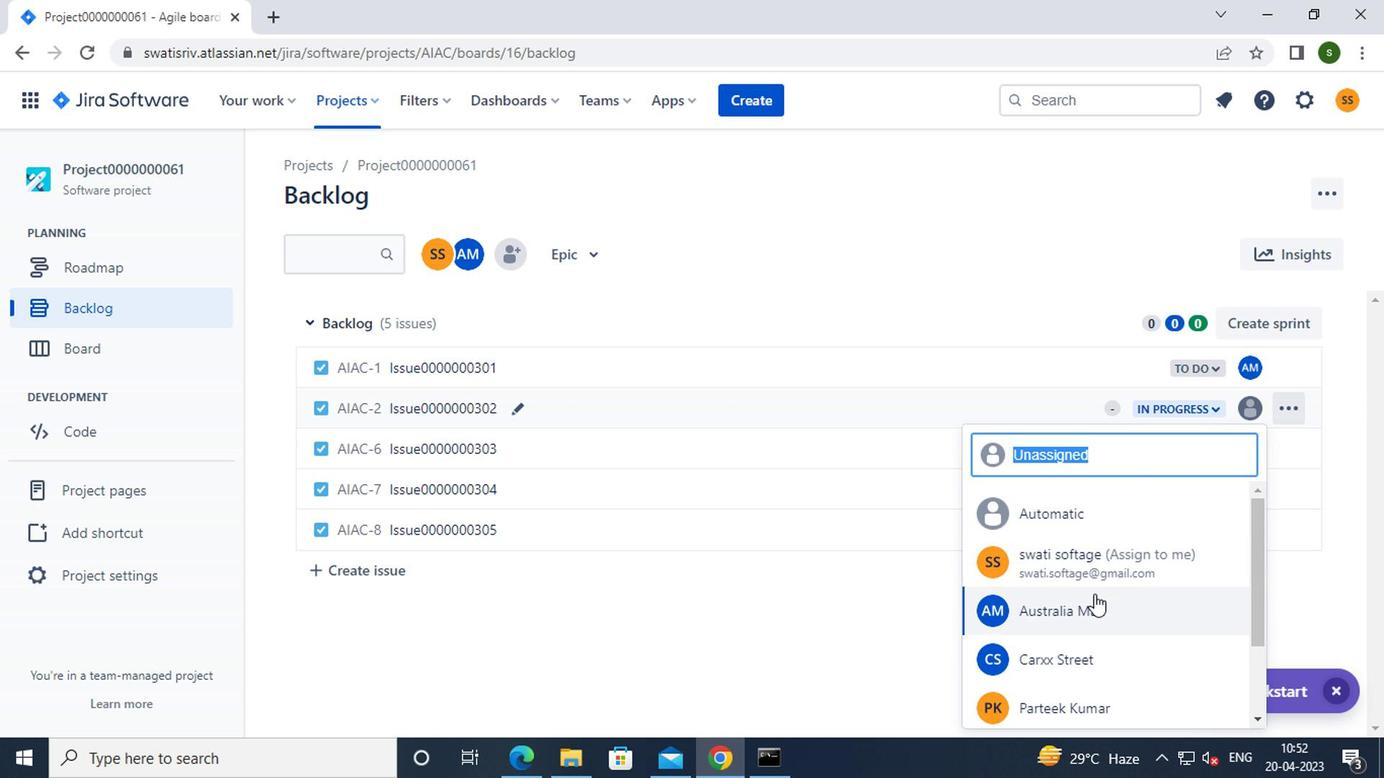 
Action: Key pressed <Key.f8>
Screenshot: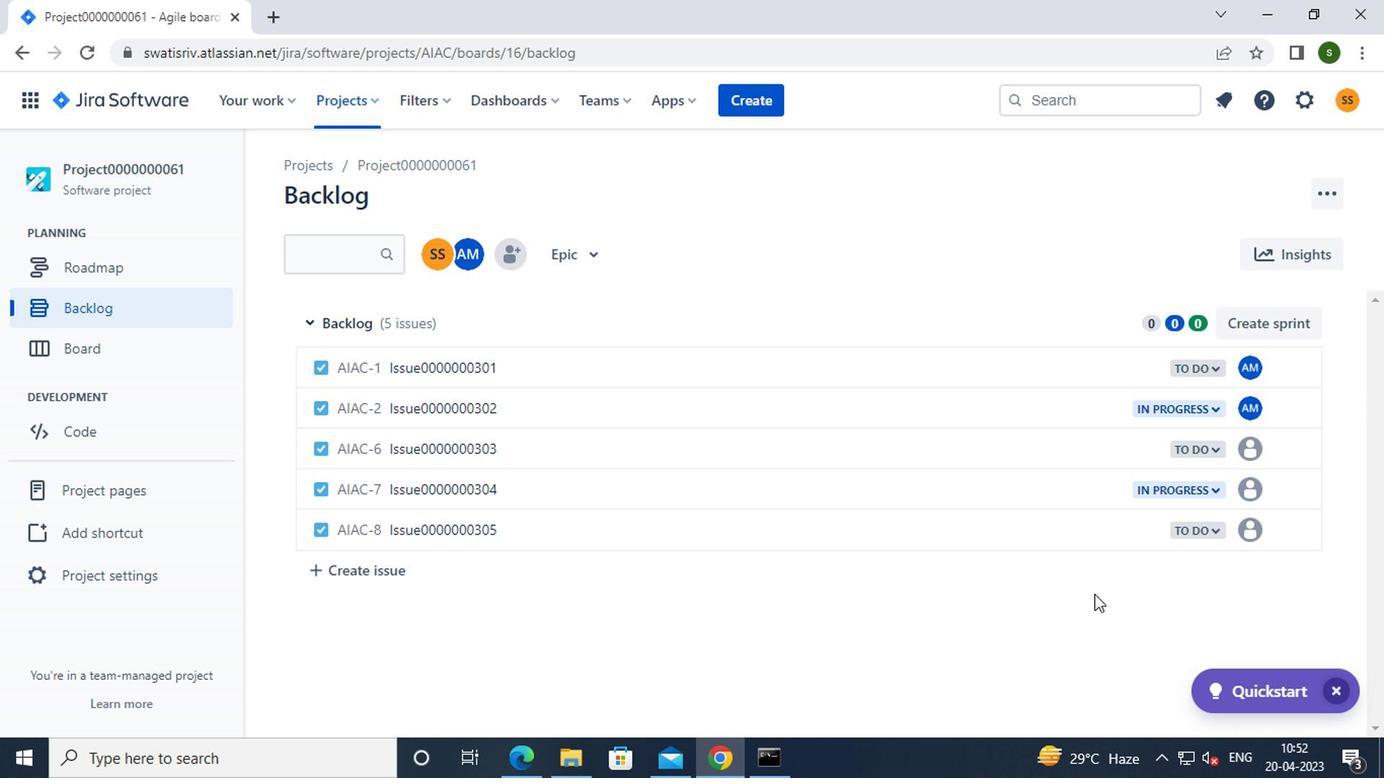 
